 Task: Find connections with filter location Kralupy nad Vltavou with filter topic #Jobpostingwith filter profile language Spanish with filter current company Razorpay with filter school Birla Institute of Management Technology (BIMTECH) with filter industry Electric Power Generation with filter service category Auto Insurance with filter keywords title Mining Engineer
Action: Mouse moved to (493, 70)
Screenshot: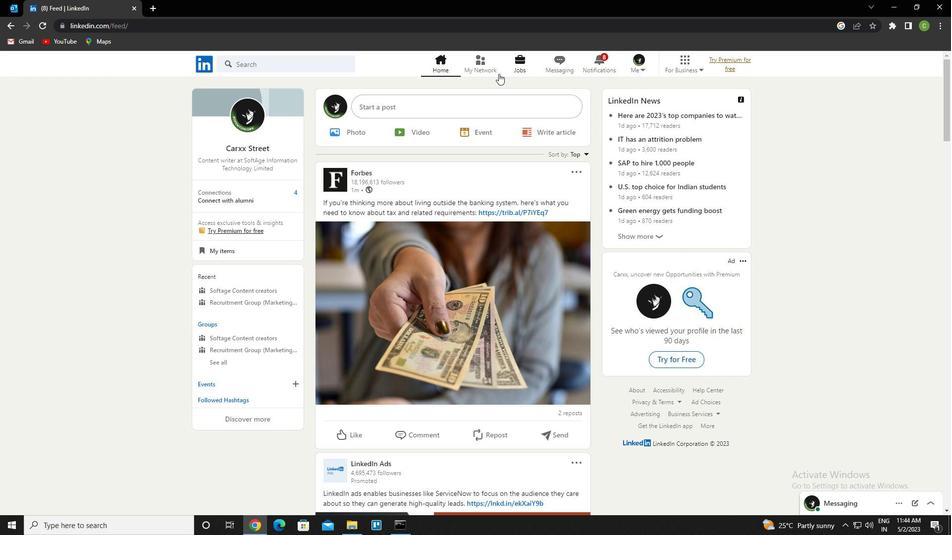 
Action: Mouse pressed left at (493, 70)
Screenshot: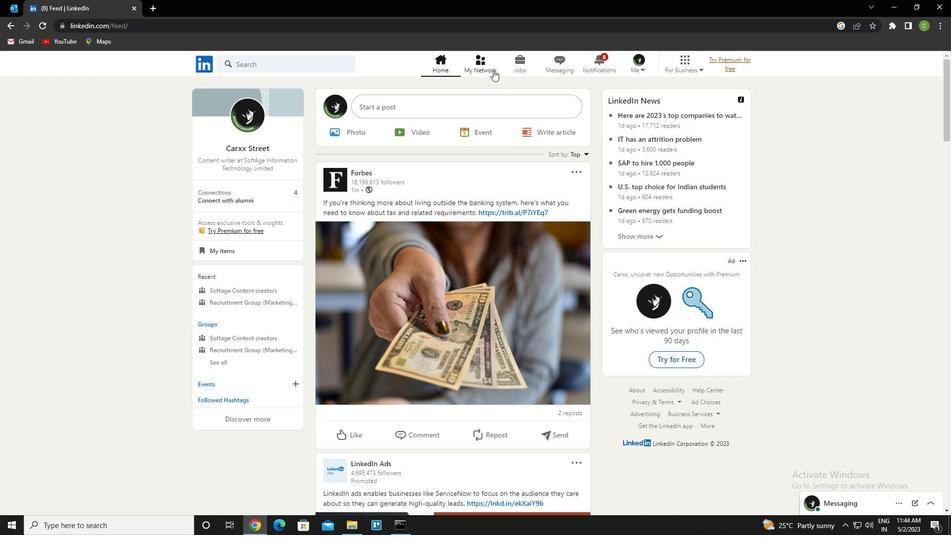 
Action: Mouse moved to (270, 121)
Screenshot: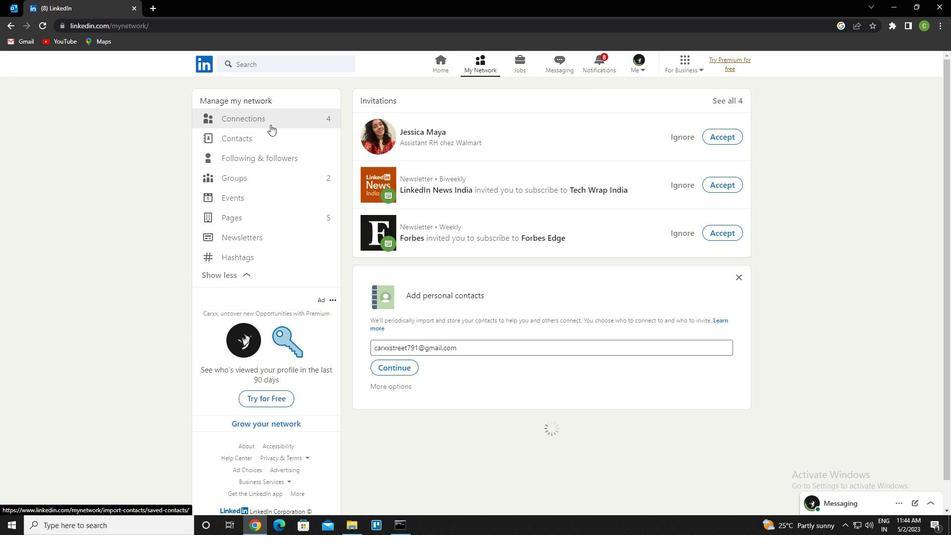 
Action: Mouse pressed left at (270, 121)
Screenshot: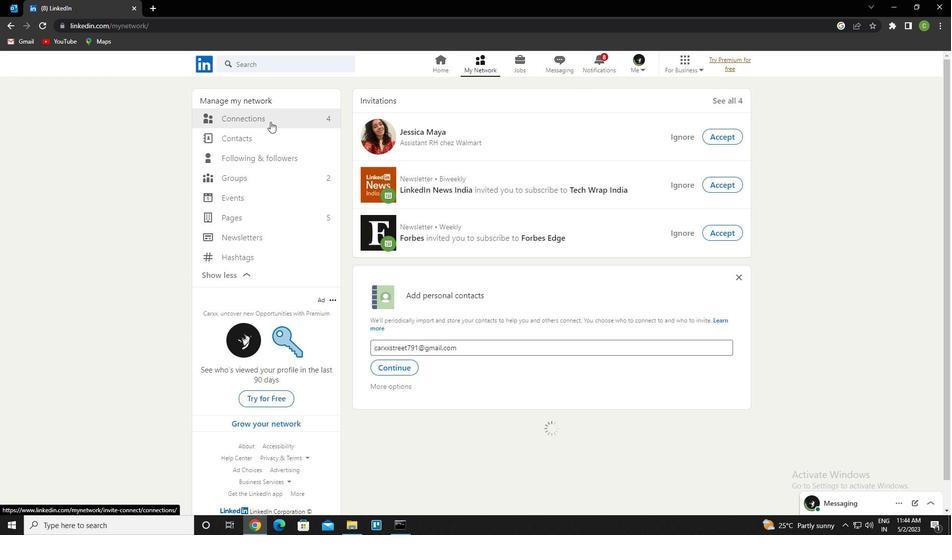 
Action: Mouse moved to (564, 113)
Screenshot: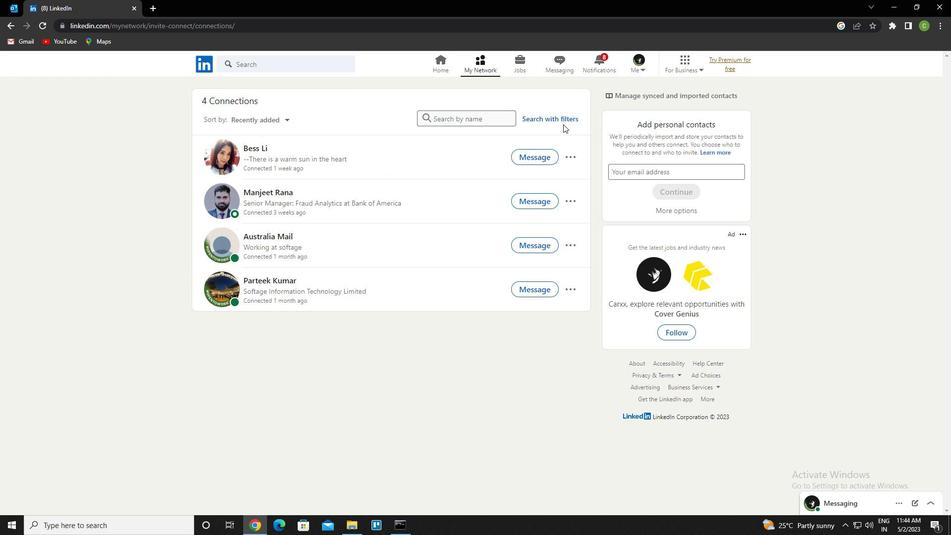 
Action: Mouse pressed left at (564, 113)
Screenshot: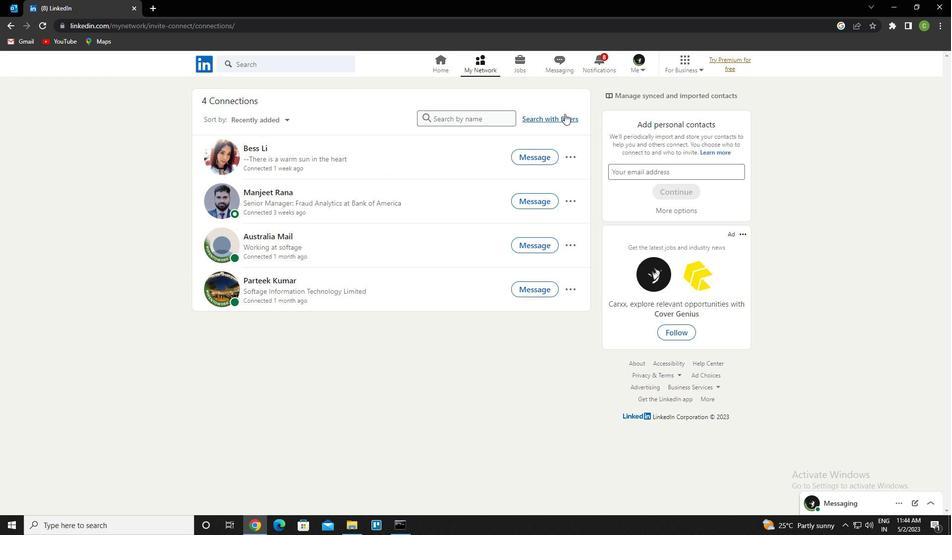 
Action: Mouse moved to (500, 89)
Screenshot: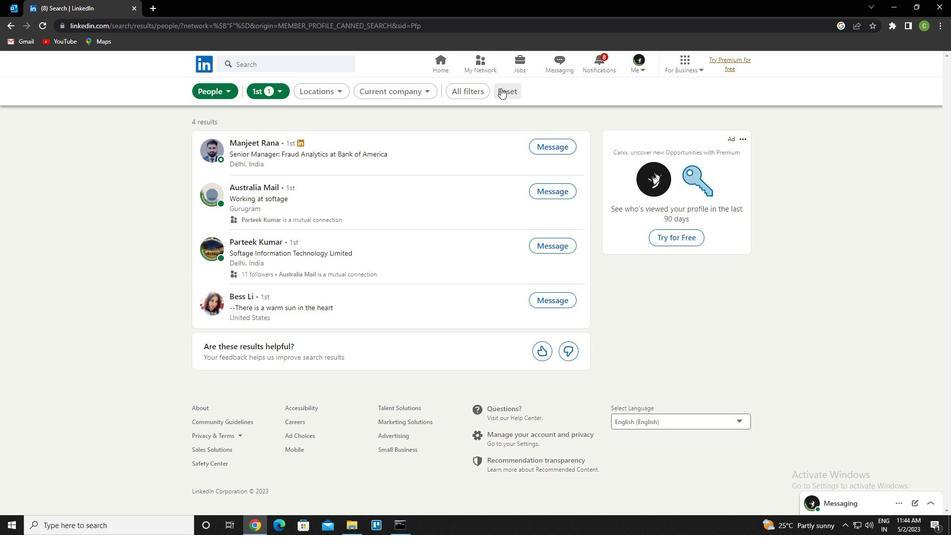 
Action: Mouse pressed left at (500, 89)
Screenshot: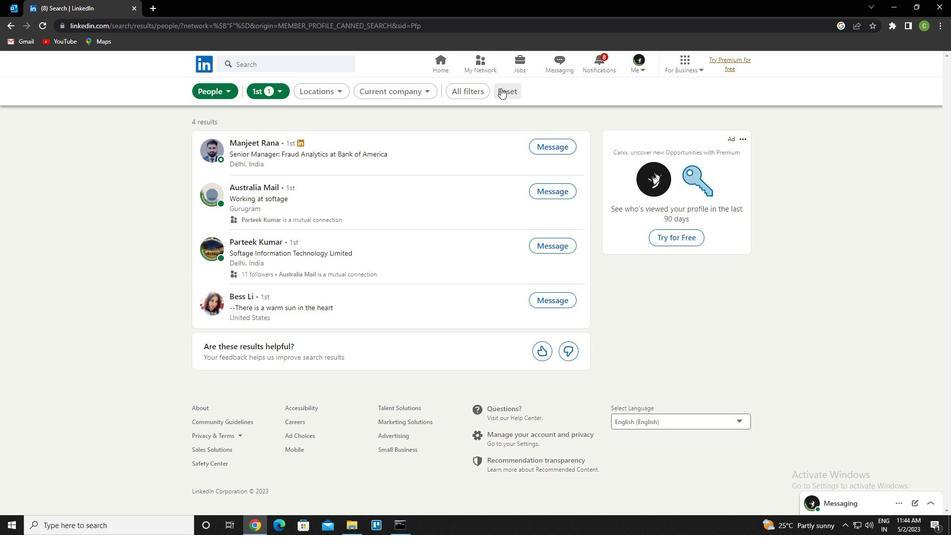 
Action: Mouse moved to (509, 95)
Screenshot: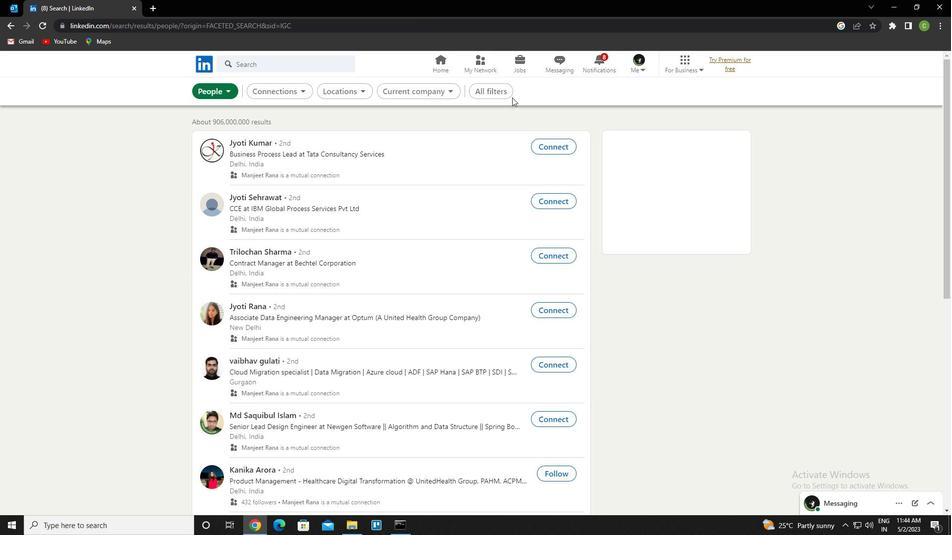 
Action: Mouse pressed left at (509, 95)
Screenshot: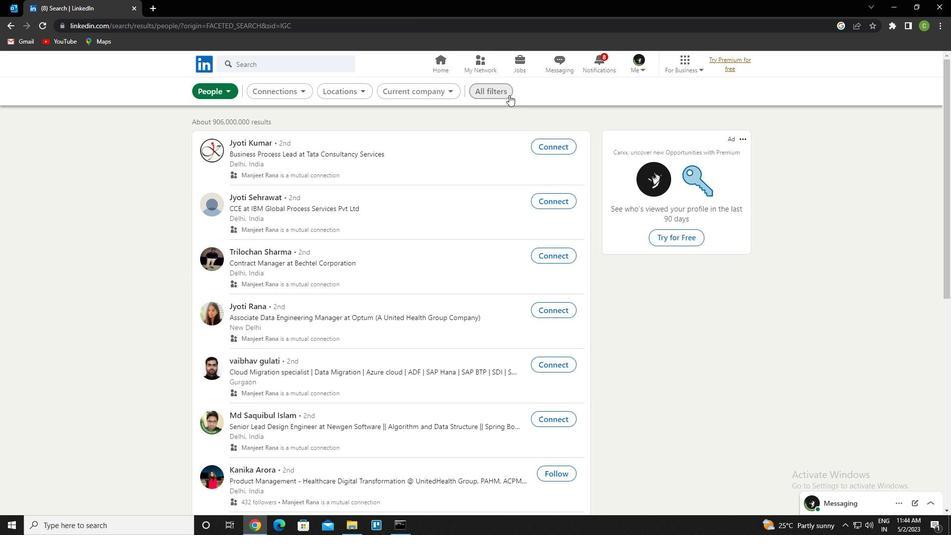 
Action: Mouse moved to (869, 299)
Screenshot: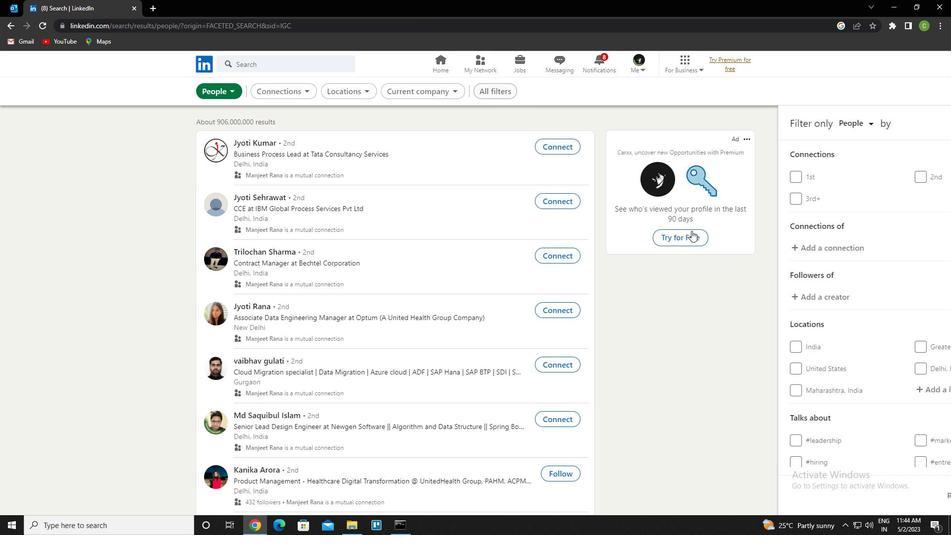 
Action: Mouse scrolled (869, 299) with delta (0, 0)
Screenshot: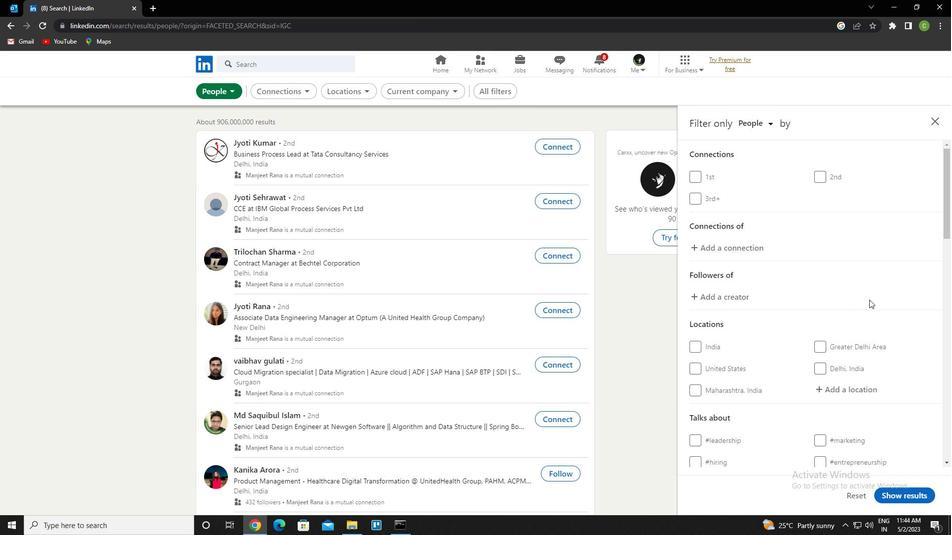 
Action: Mouse scrolled (869, 299) with delta (0, 0)
Screenshot: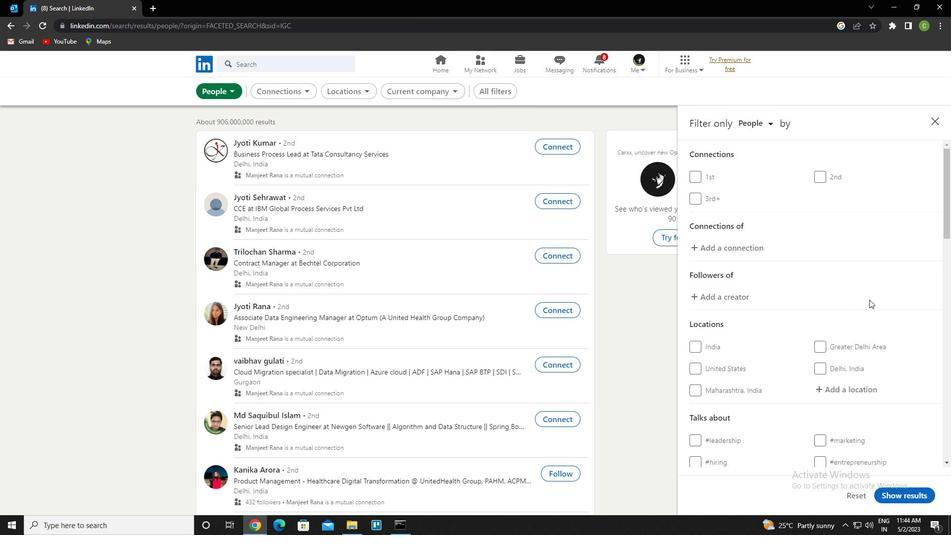 
Action: Mouse moved to (851, 293)
Screenshot: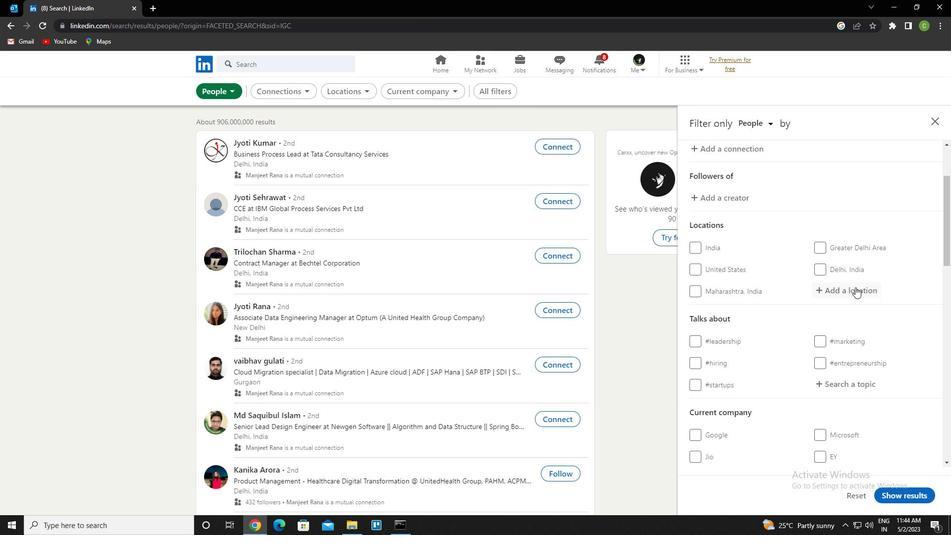 
Action: Mouse pressed left at (851, 293)
Screenshot: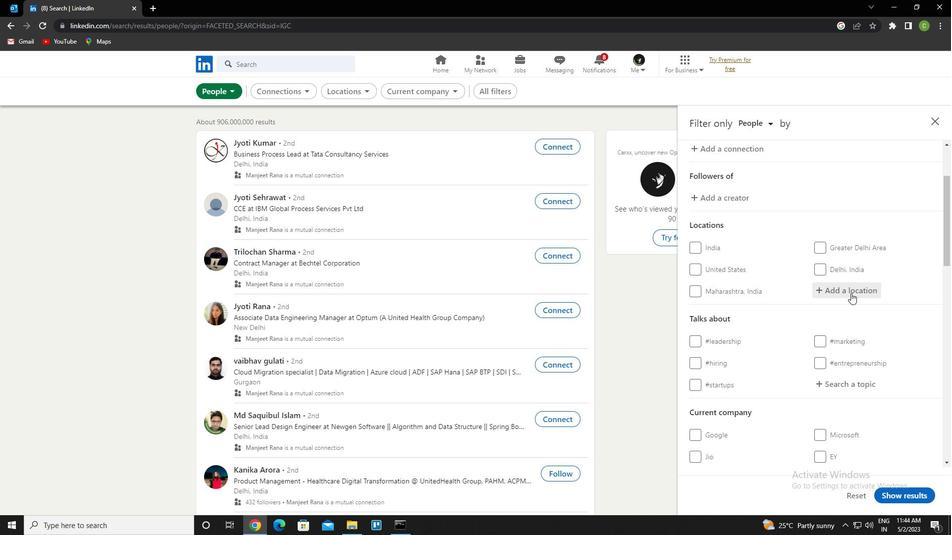 
Action: Key pressed <Key.caps_lock>k<Key.caps_lock>ralupy<Key.down><Key.enter>
Screenshot: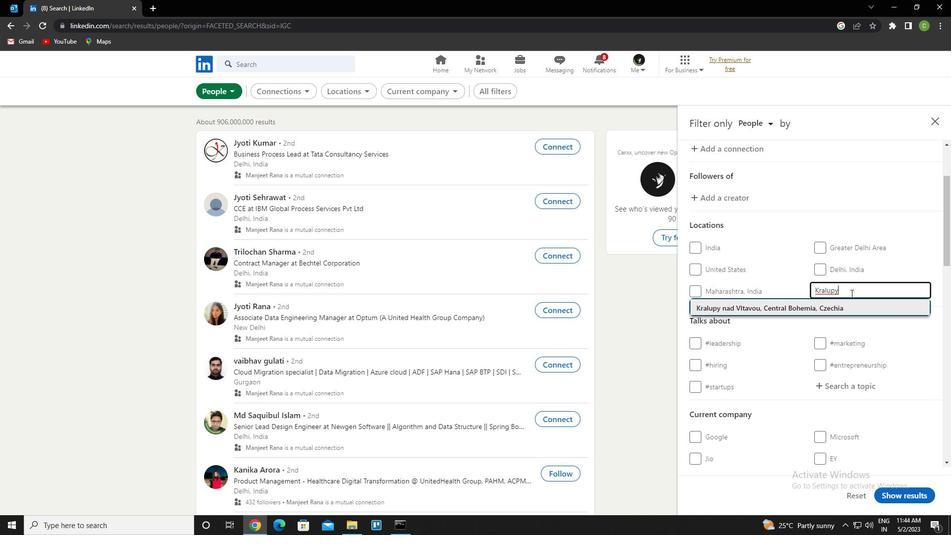 
Action: Mouse scrolled (851, 292) with delta (0, 0)
Screenshot: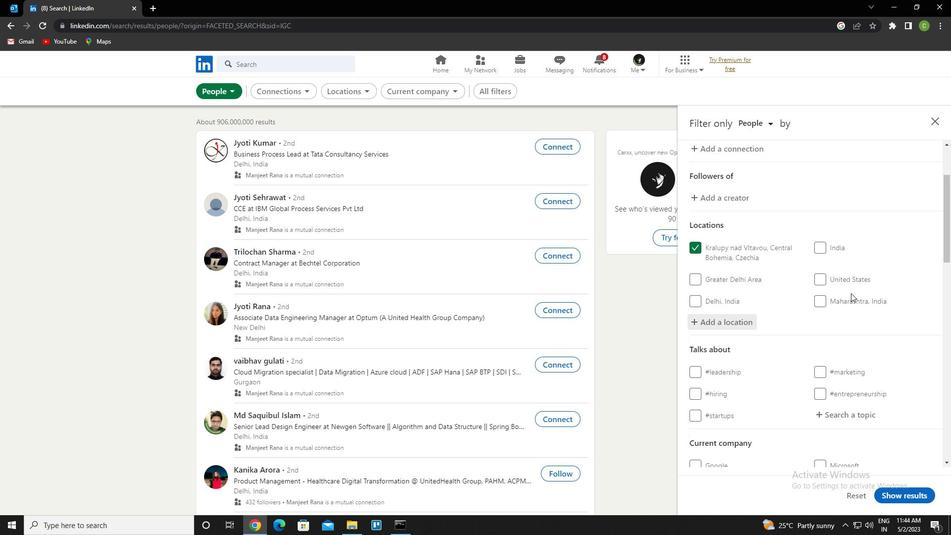 
Action: Mouse scrolled (851, 292) with delta (0, 0)
Screenshot: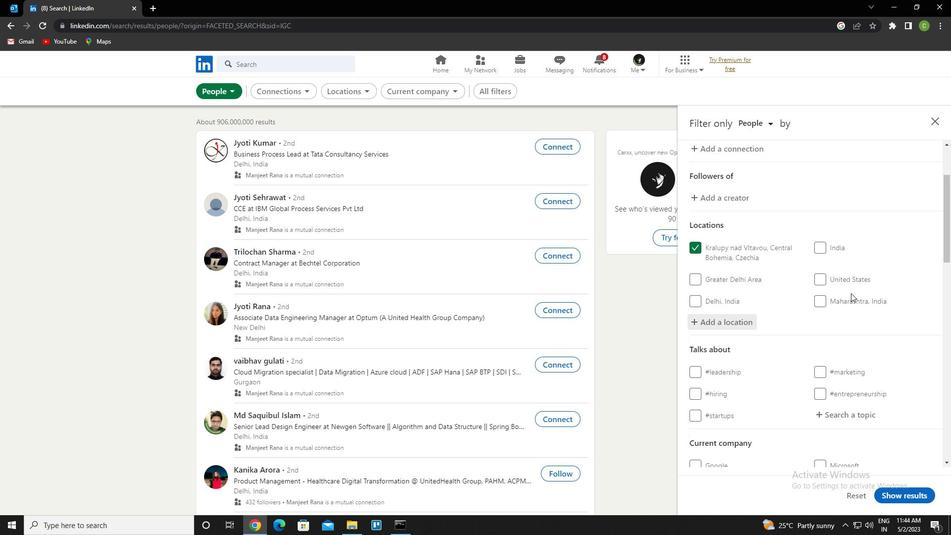 
Action: Mouse scrolled (851, 292) with delta (0, 0)
Screenshot: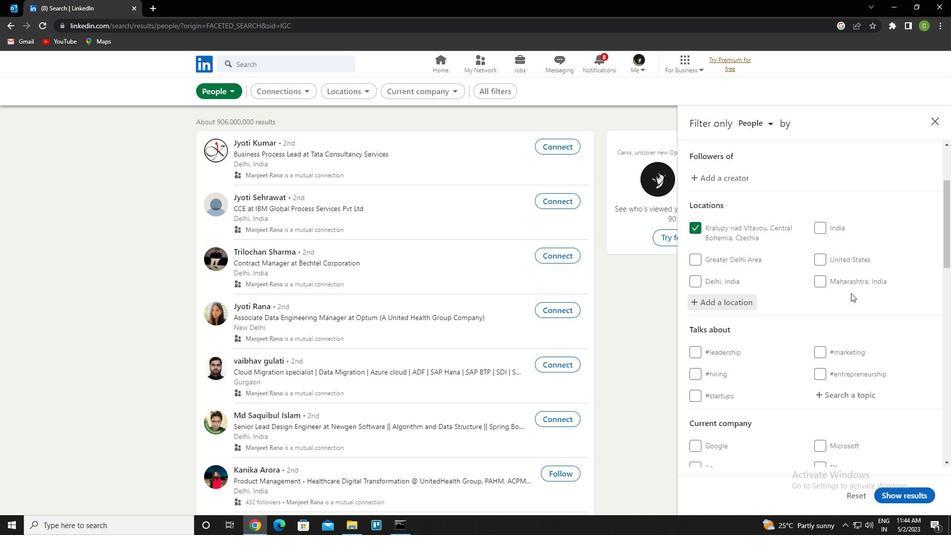 
Action: Mouse moved to (849, 274)
Screenshot: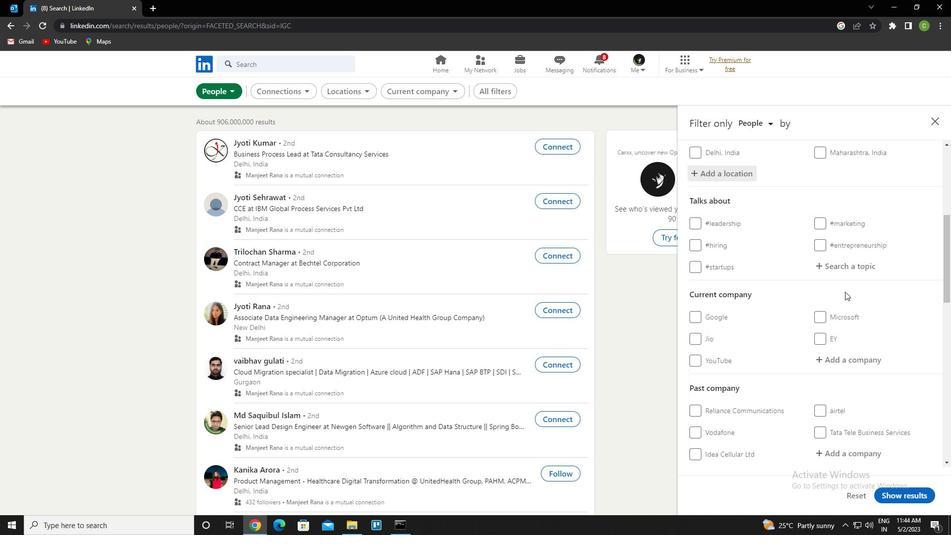 
Action: Mouse pressed left at (849, 274)
Screenshot: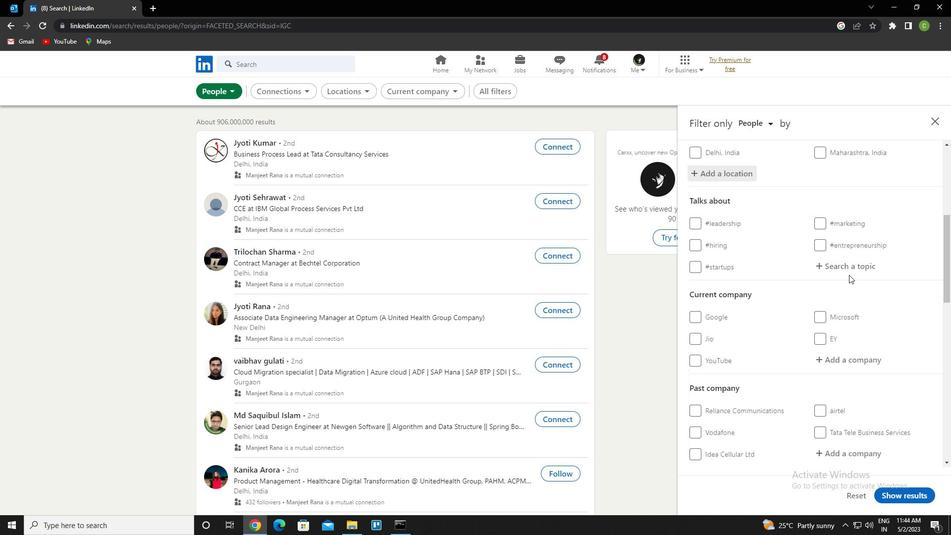 
Action: Mouse moved to (853, 265)
Screenshot: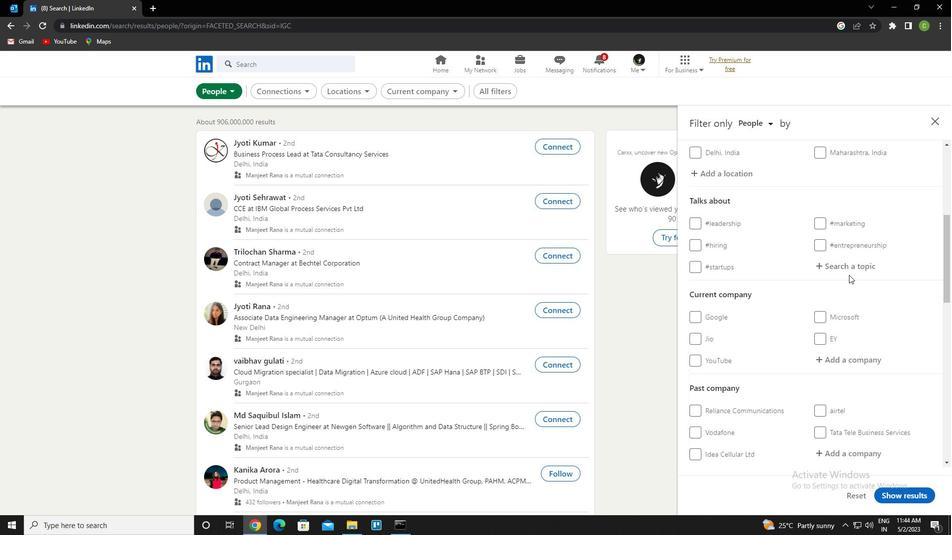 
Action: Mouse pressed left at (853, 265)
Screenshot: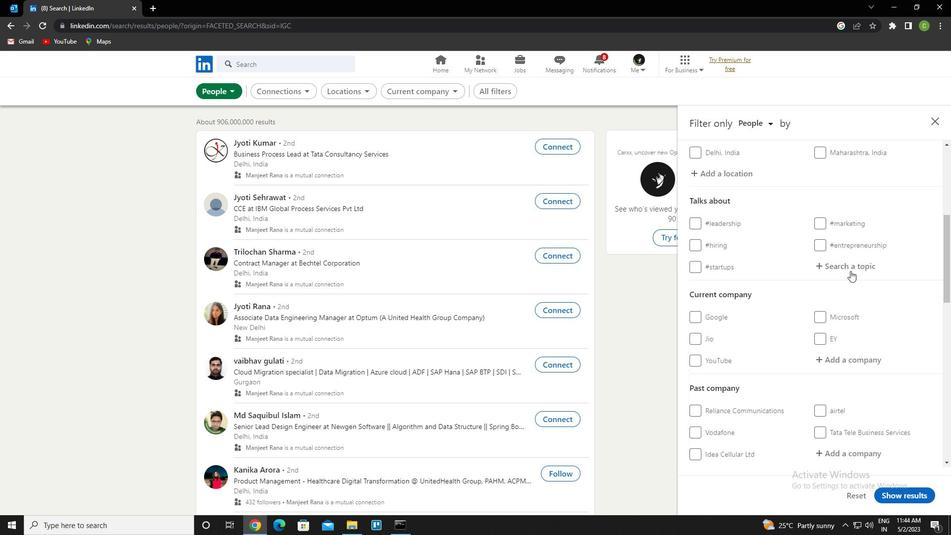 
Action: Key pressed jobposting<Key.down><Key.enter>
Screenshot: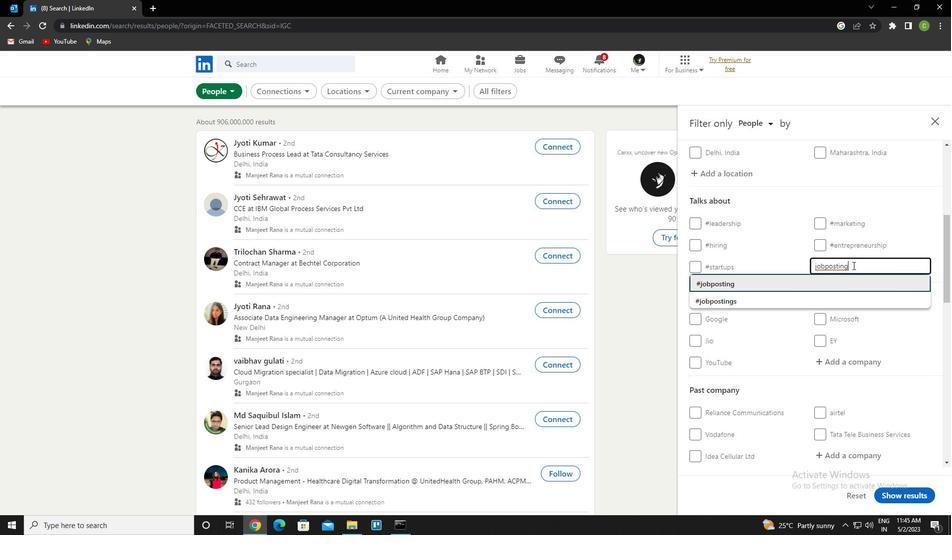 
Action: Mouse scrolled (853, 265) with delta (0, 0)
Screenshot: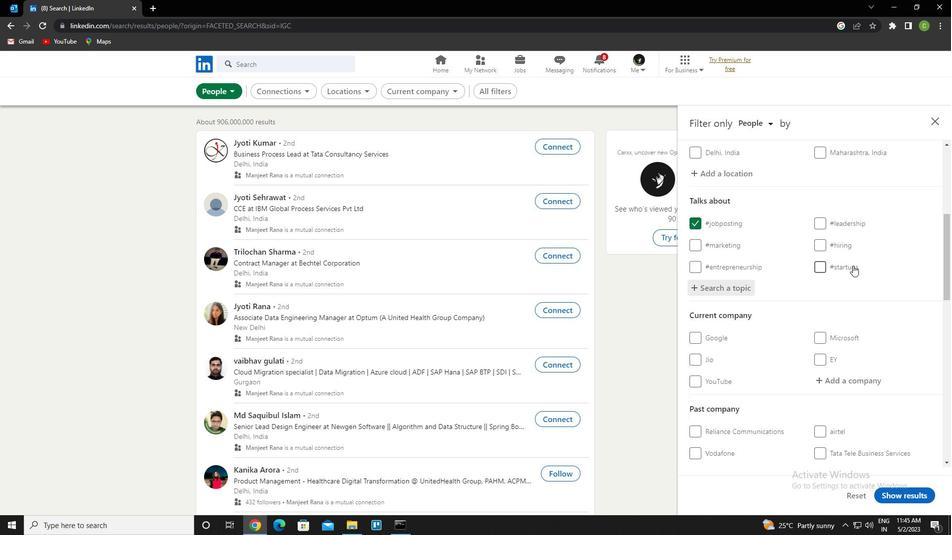
Action: Mouse scrolled (853, 265) with delta (0, 0)
Screenshot: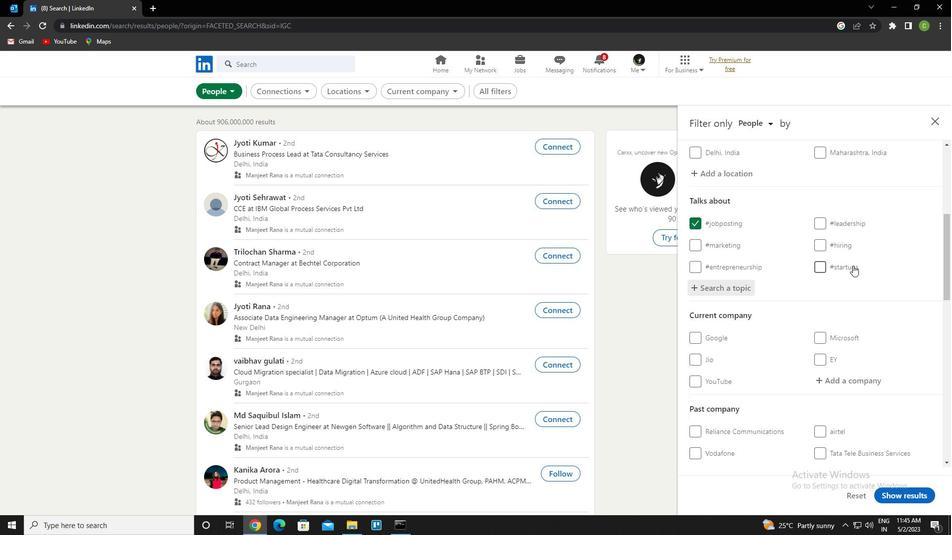 
Action: Mouse scrolled (853, 265) with delta (0, 0)
Screenshot: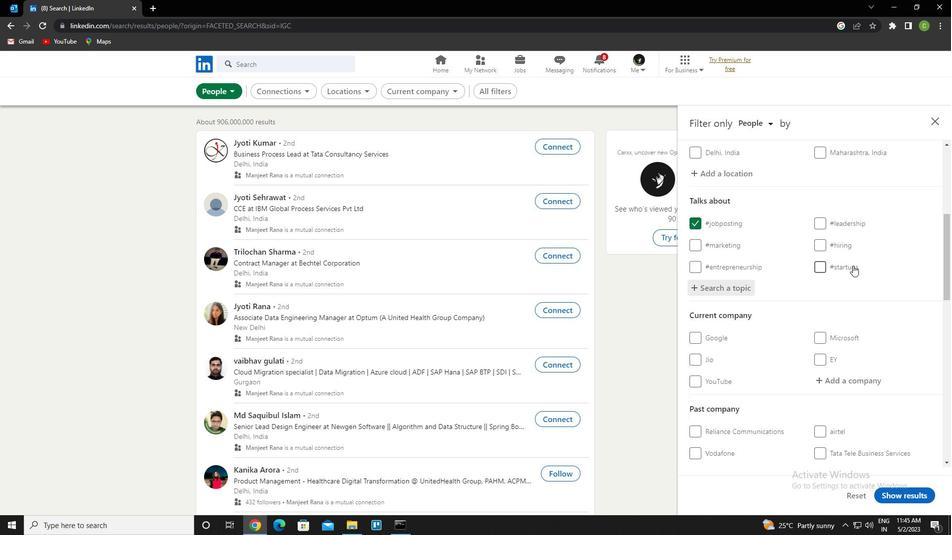 
Action: Mouse scrolled (853, 265) with delta (0, 0)
Screenshot: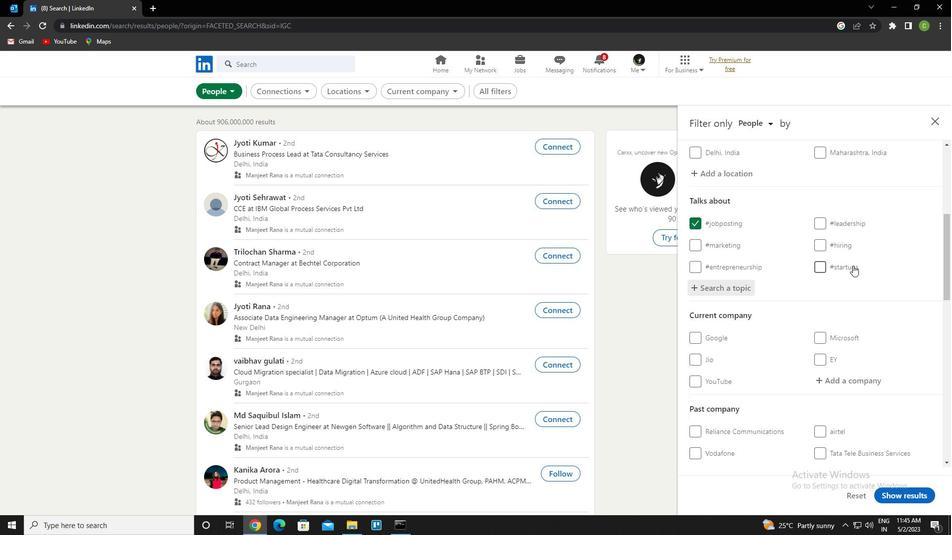 
Action: Mouse scrolled (853, 265) with delta (0, 0)
Screenshot: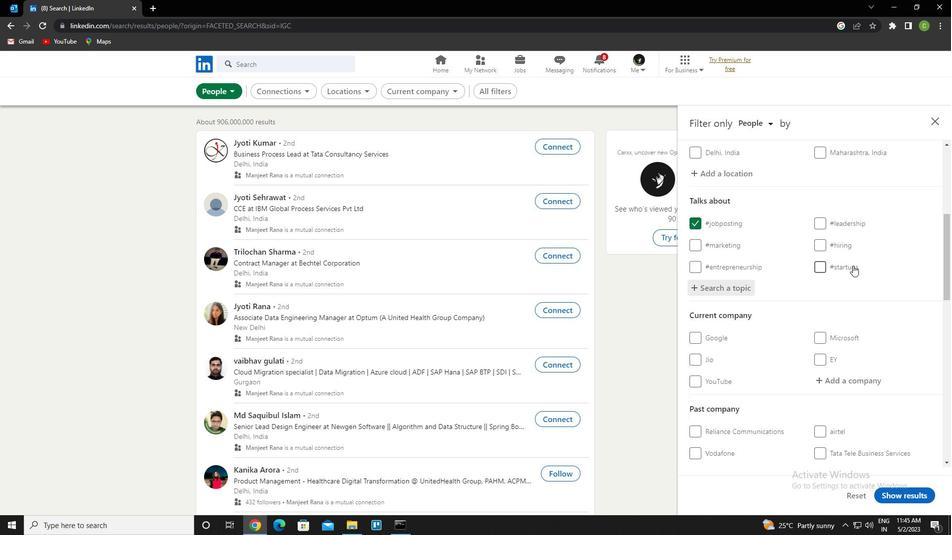 
Action: Mouse scrolled (853, 265) with delta (0, 0)
Screenshot: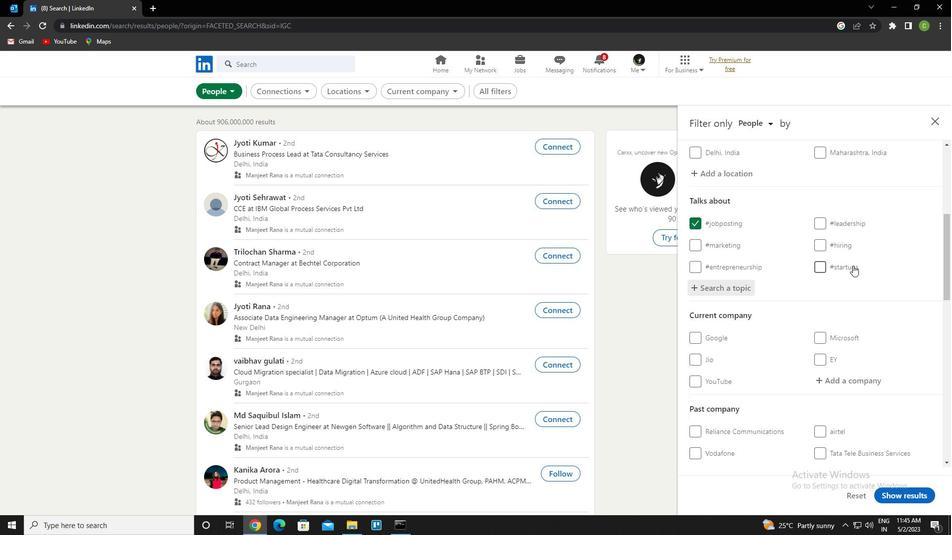 
Action: Mouse scrolled (853, 265) with delta (0, 0)
Screenshot: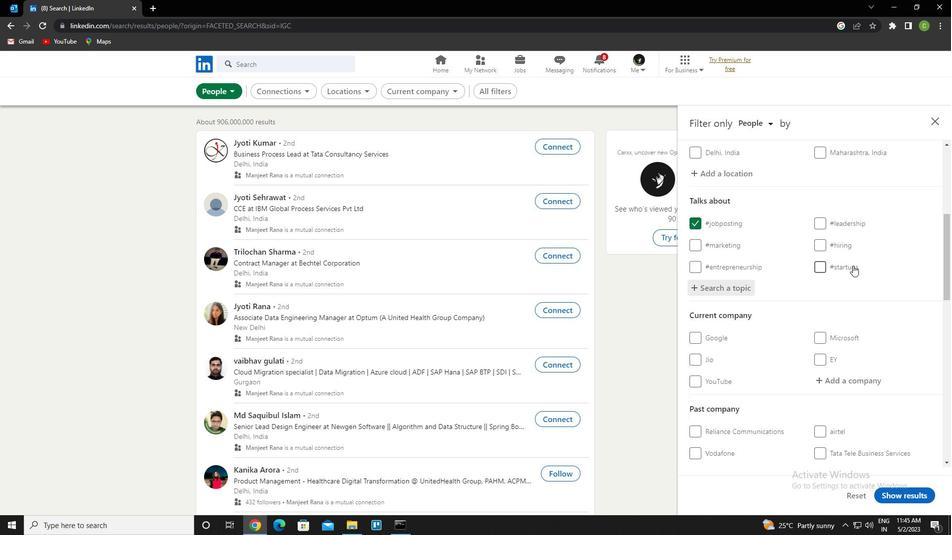 
Action: Mouse scrolled (853, 265) with delta (0, 0)
Screenshot: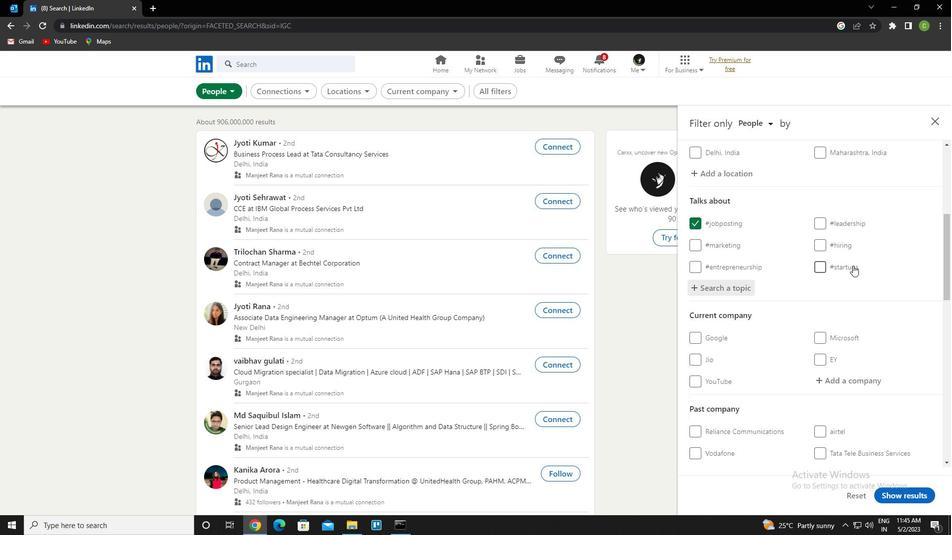 
Action: Mouse scrolled (853, 265) with delta (0, 0)
Screenshot: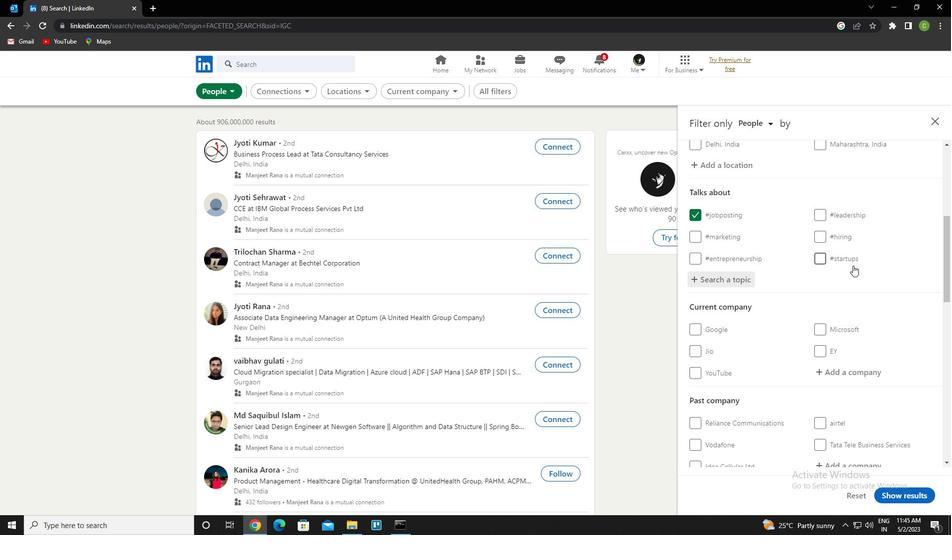 
Action: Mouse scrolled (853, 265) with delta (0, 0)
Screenshot: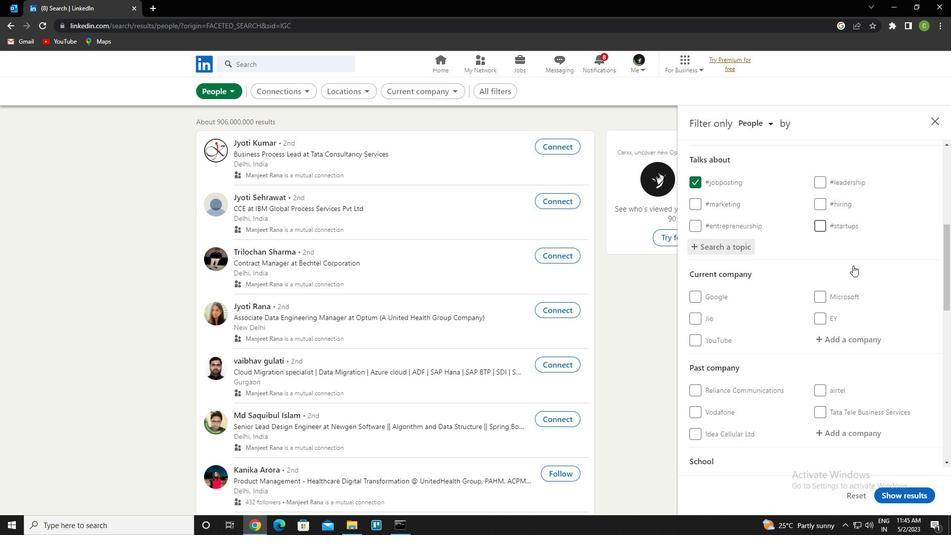 
Action: Mouse scrolled (853, 265) with delta (0, 0)
Screenshot: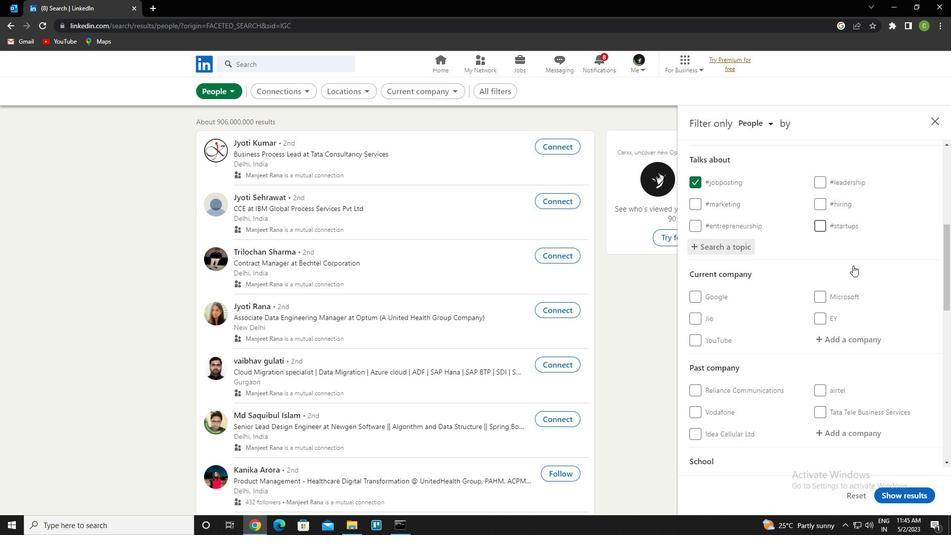 
Action: Mouse moved to (698, 208)
Screenshot: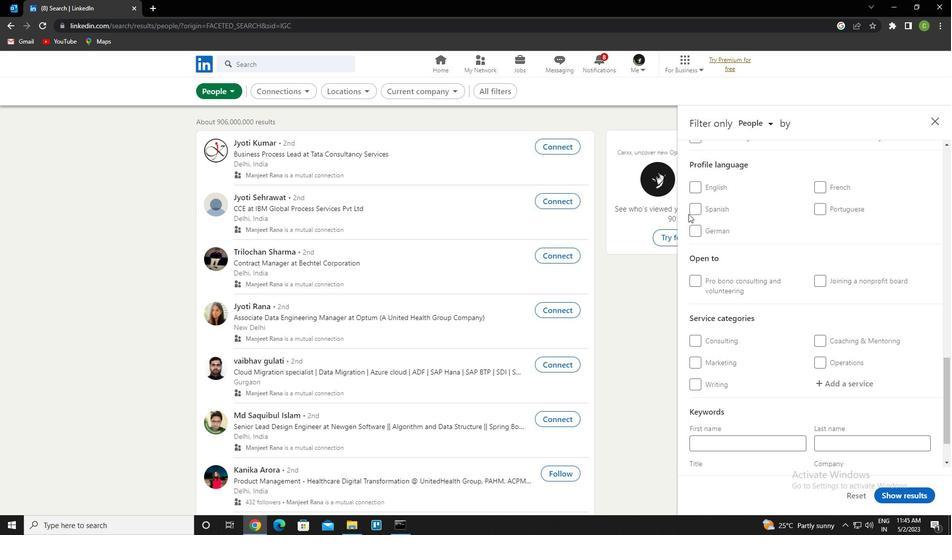 
Action: Mouse pressed left at (698, 208)
Screenshot: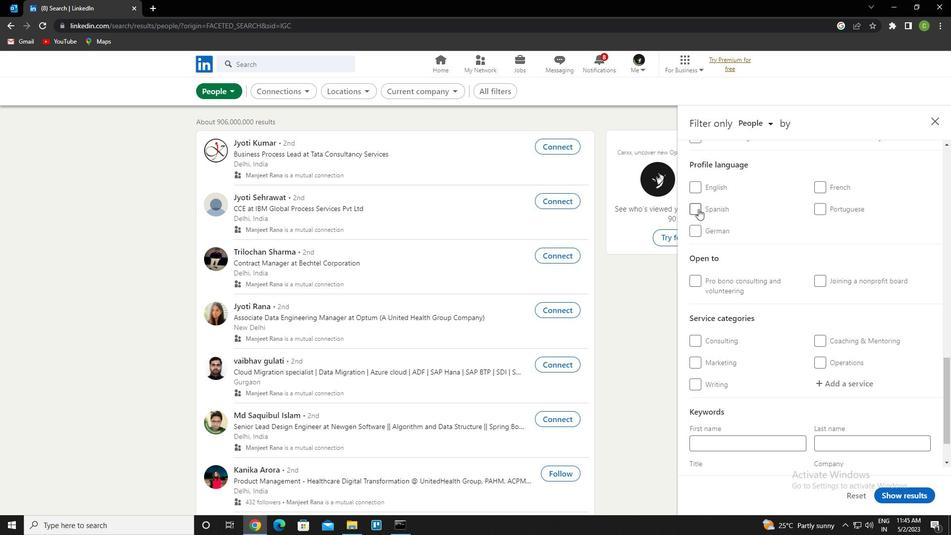 
Action: Mouse moved to (761, 272)
Screenshot: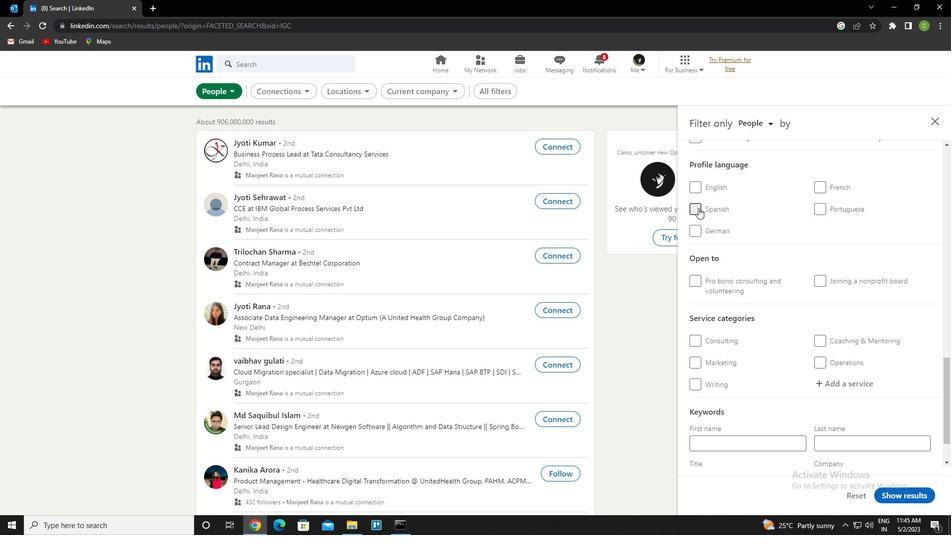 
Action: Mouse scrolled (761, 272) with delta (0, 0)
Screenshot: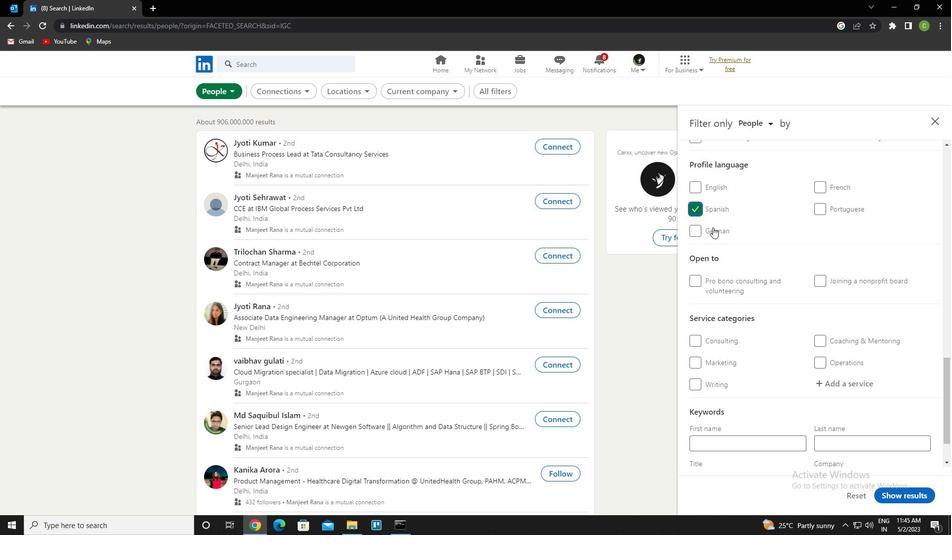 
Action: Mouse scrolled (761, 272) with delta (0, 0)
Screenshot: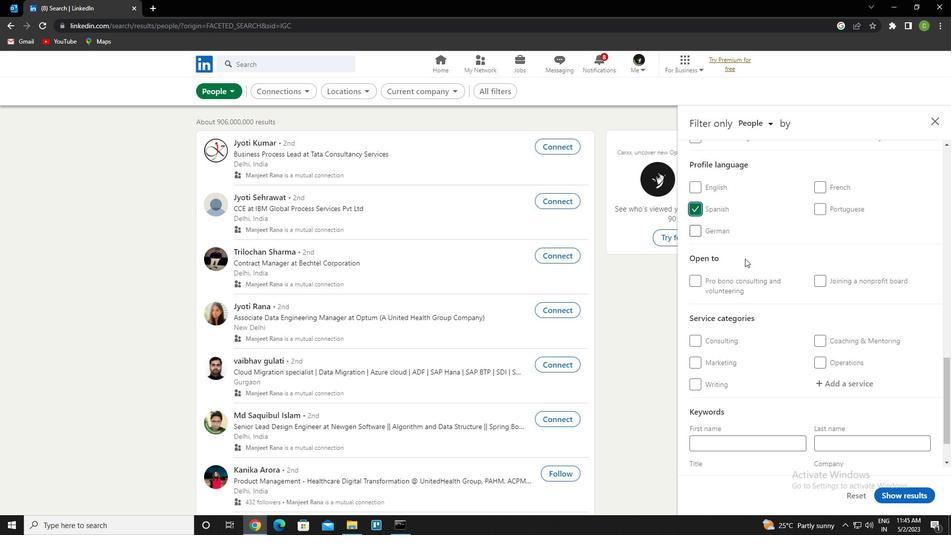 
Action: Mouse scrolled (761, 272) with delta (0, 0)
Screenshot: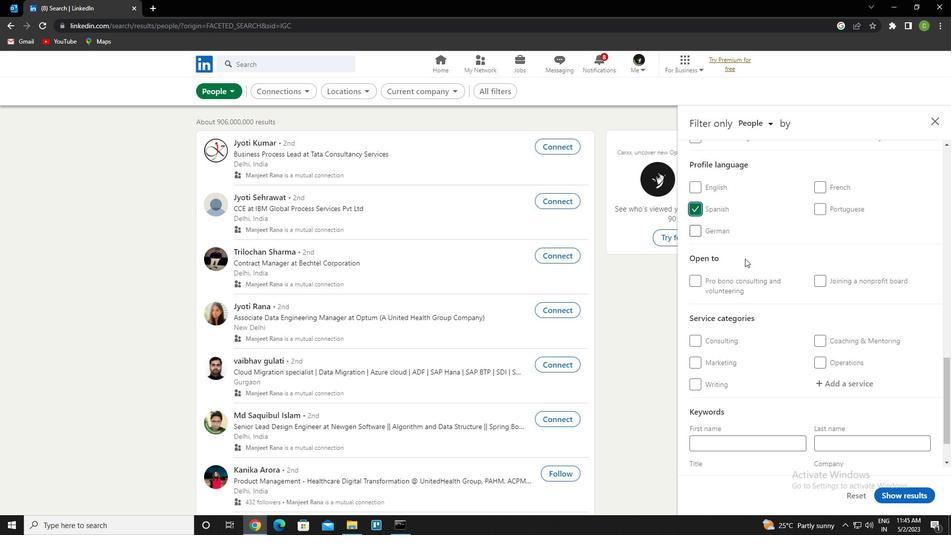 
Action: Mouse scrolled (761, 272) with delta (0, 0)
Screenshot: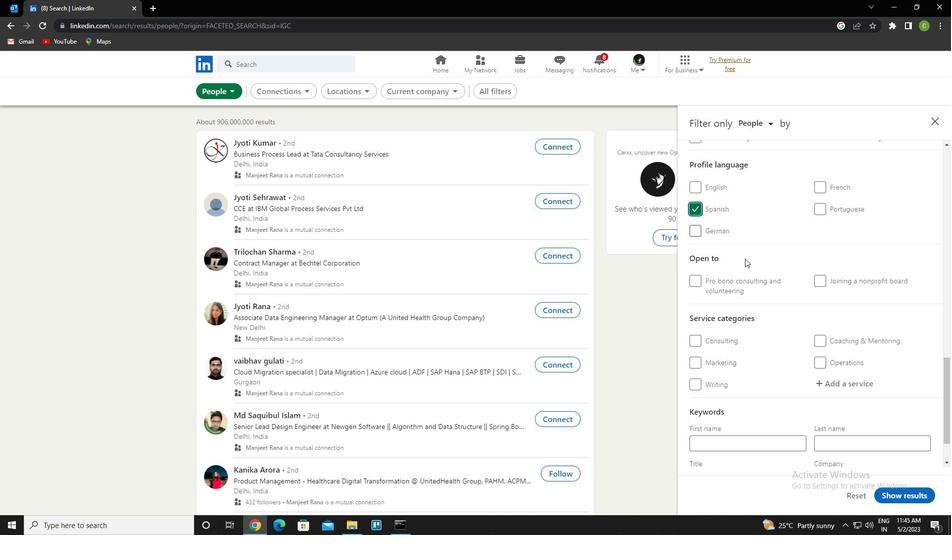 
Action: Mouse scrolled (761, 272) with delta (0, 0)
Screenshot: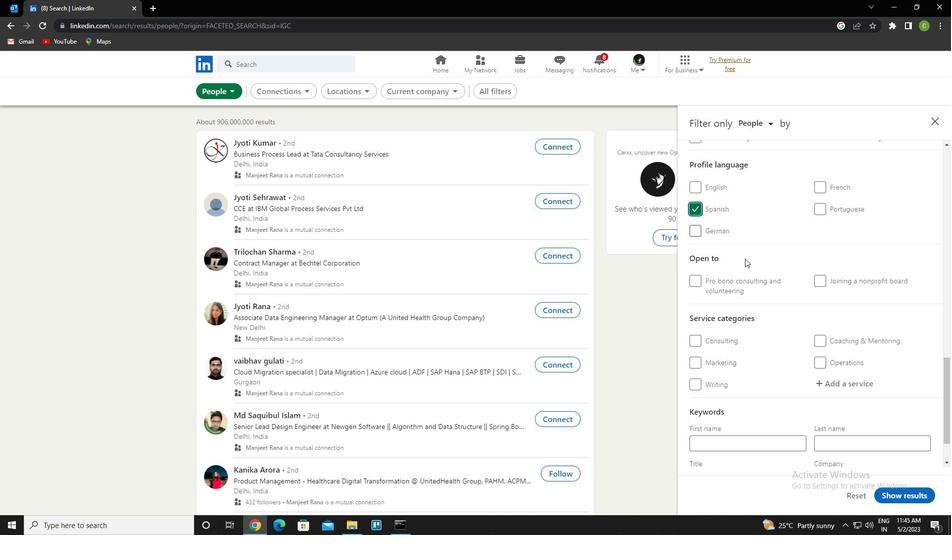 
Action: Mouse scrolled (761, 272) with delta (0, 0)
Screenshot: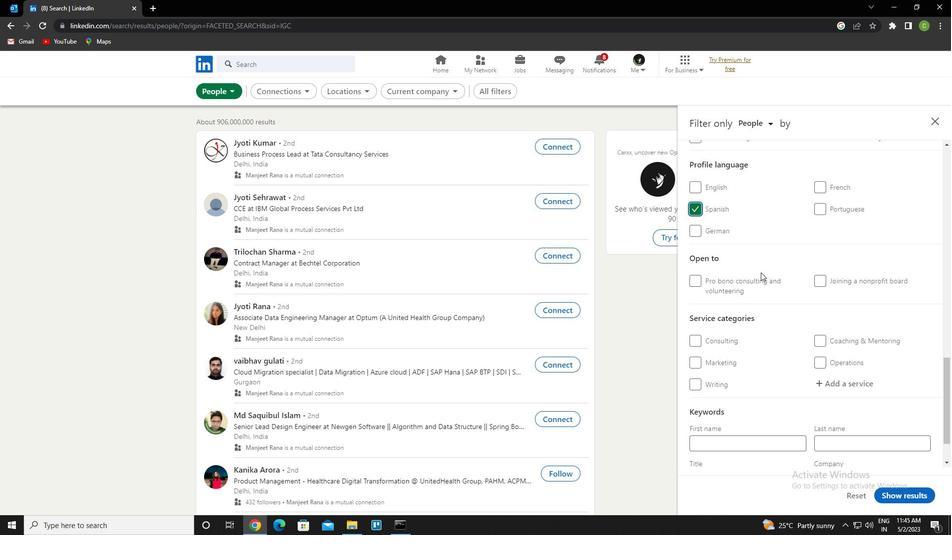 
Action: Mouse moved to (850, 215)
Screenshot: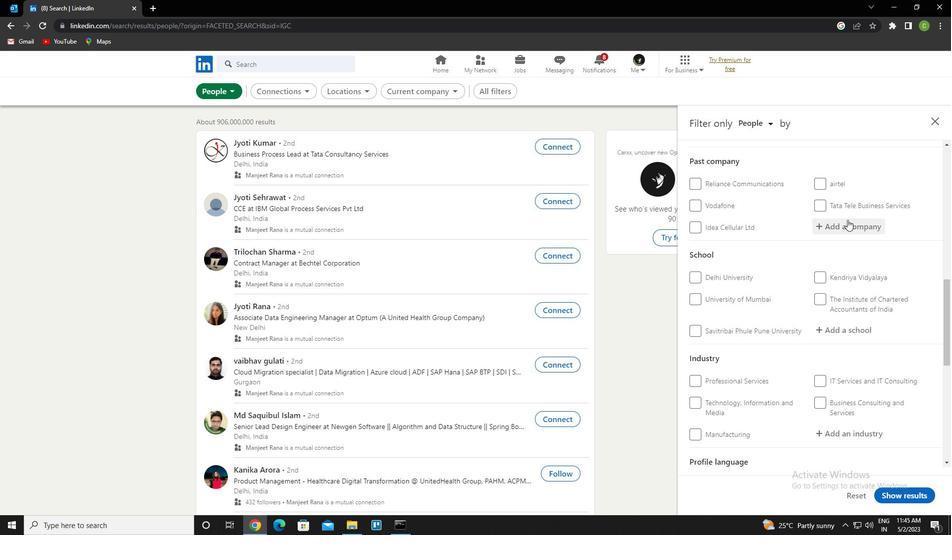 
Action: Mouse scrolled (850, 215) with delta (0, 0)
Screenshot: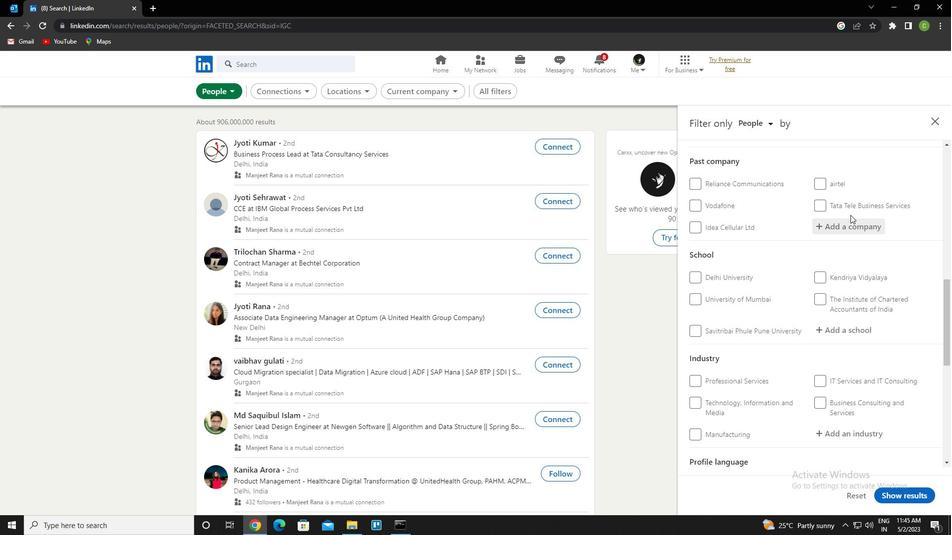 
Action: Mouse scrolled (850, 215) with delta (0, 0)
Screenshot: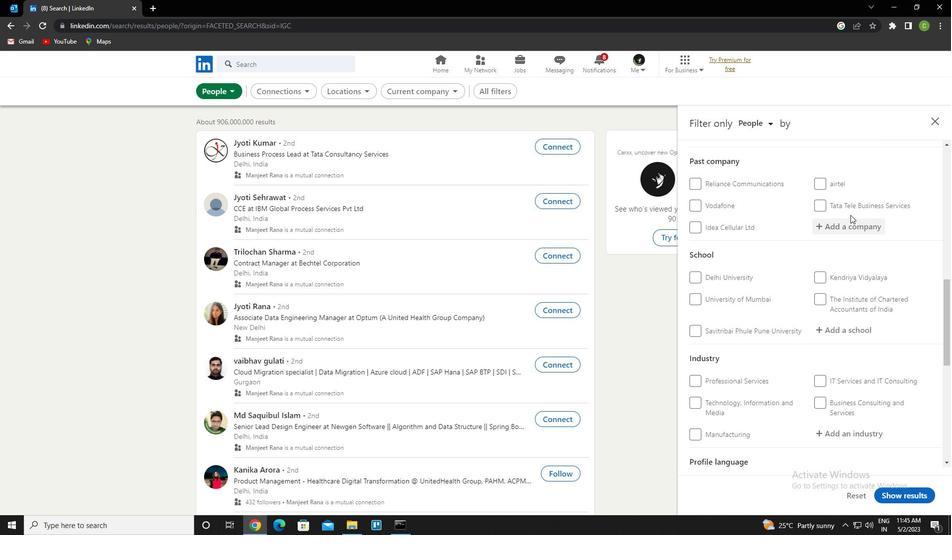 
Action: Mouse scrolled (850, 215) with delta (0, 0)
Screenshot: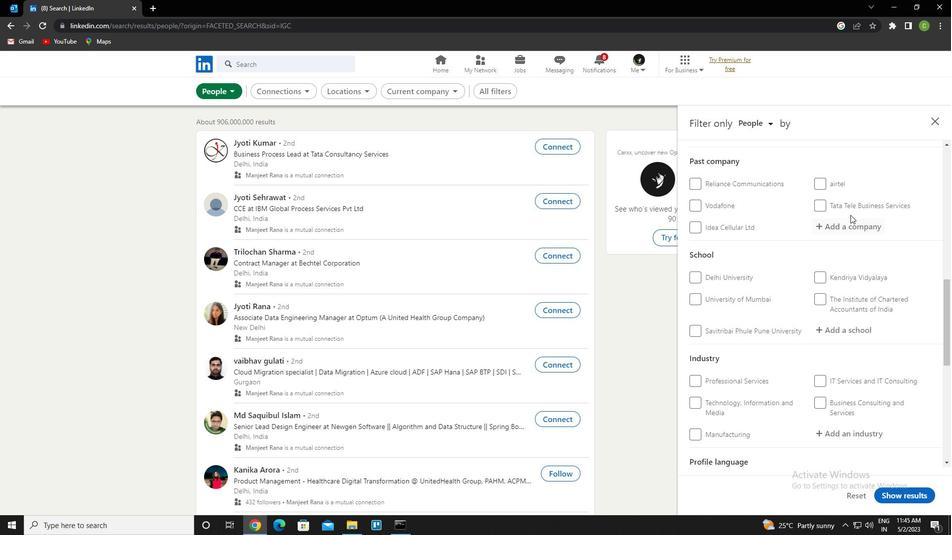 
Action: Mouse moved to (846, 276)
Screenshot: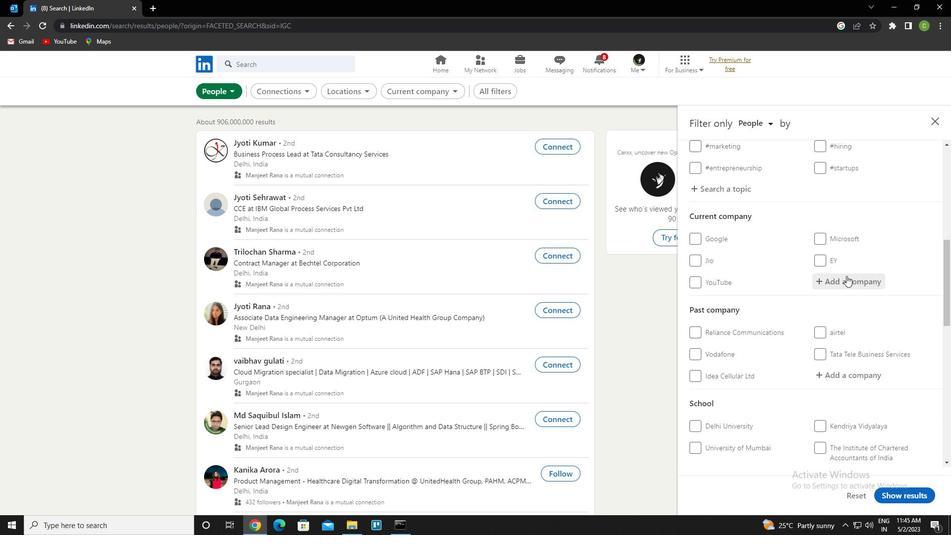 
Action: Mouse pressed left at (846, 276)
Screenshot: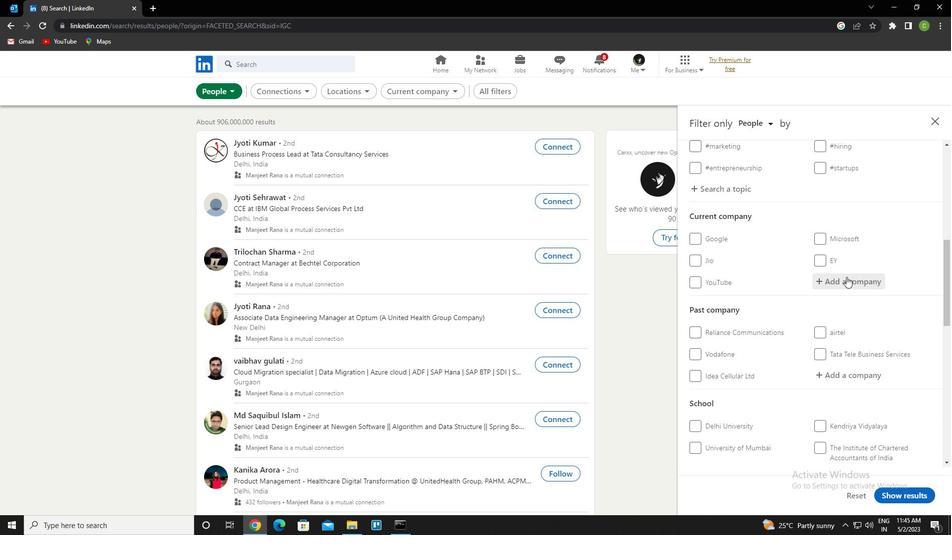 
Action: Key pressed <Key.caps_lock>r<Key.caps_lock>azorpay<Key.down><Key.enter>
Screenshot: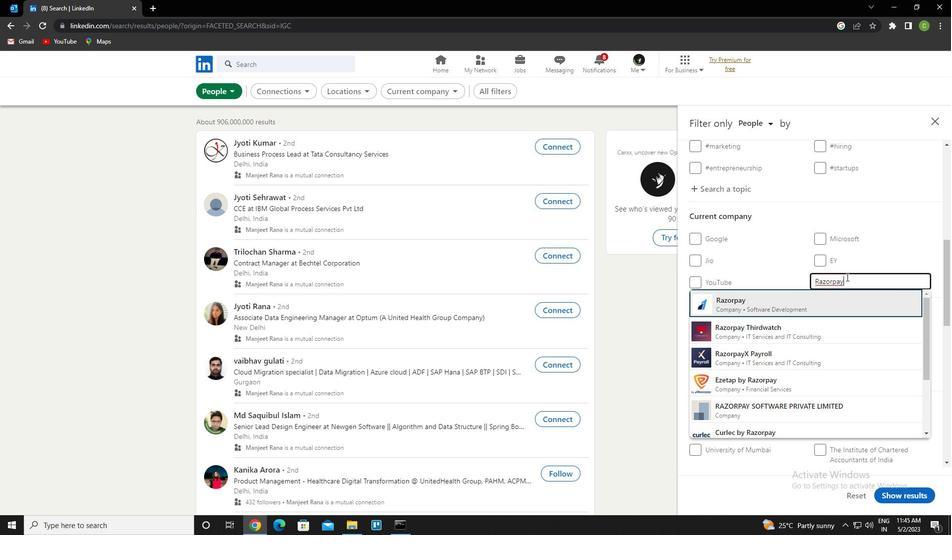 
Action: Mouse scrolled (846, 276) with delta (0, 0)
Screenshot: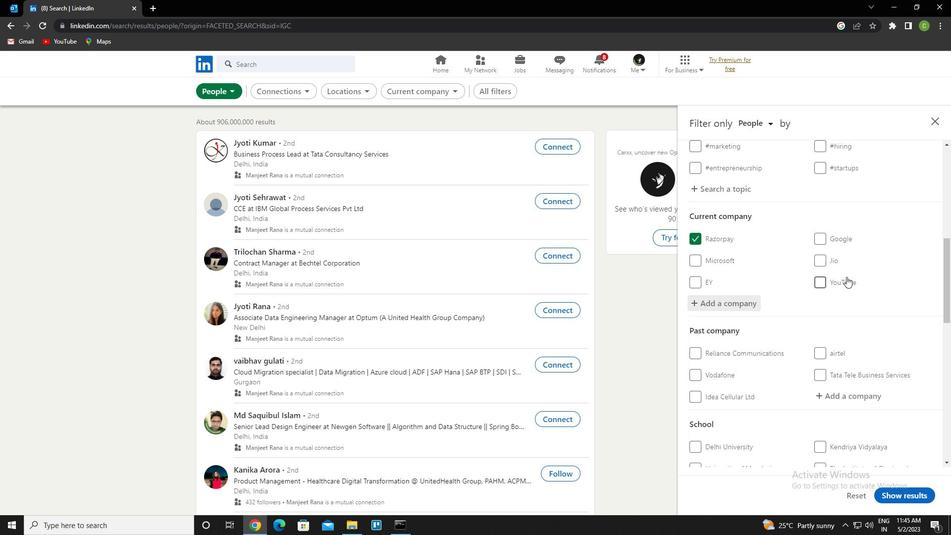 
Action: Mouse scrolled (846, 276) with delta (0, 0)
Screenshot: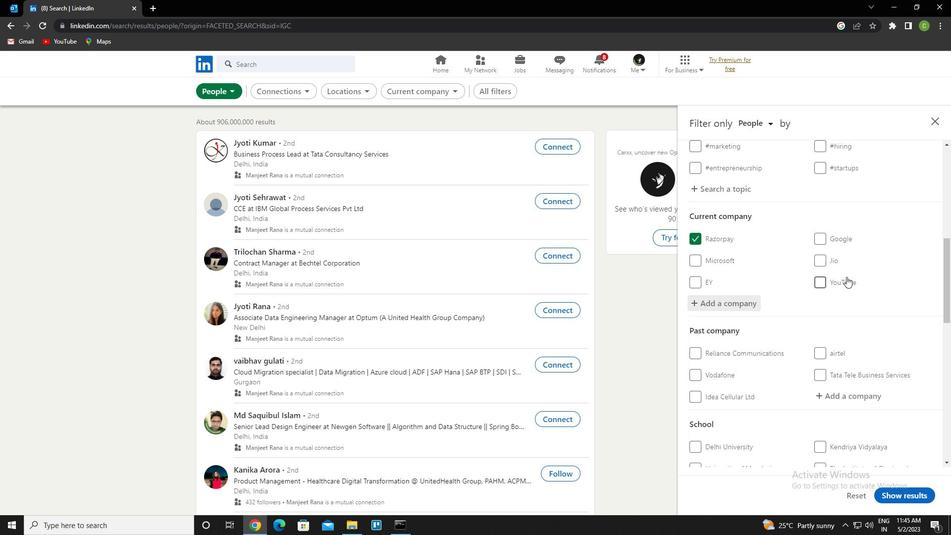 
Action: Mouse scrolled (846, 276) with delta (0, 0)
Screenshot: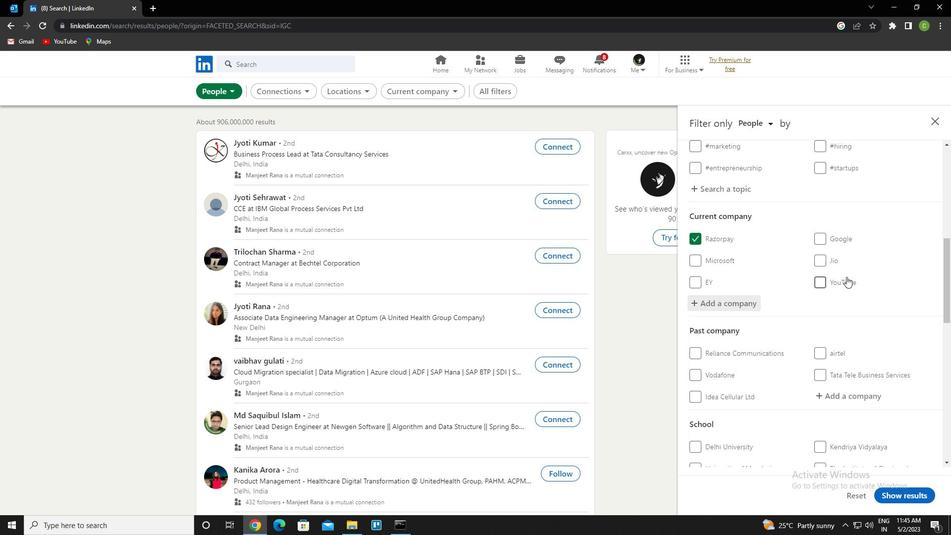 
Action: Mouse scrolled (846, 276) with delta (0, 0)
Screenshot: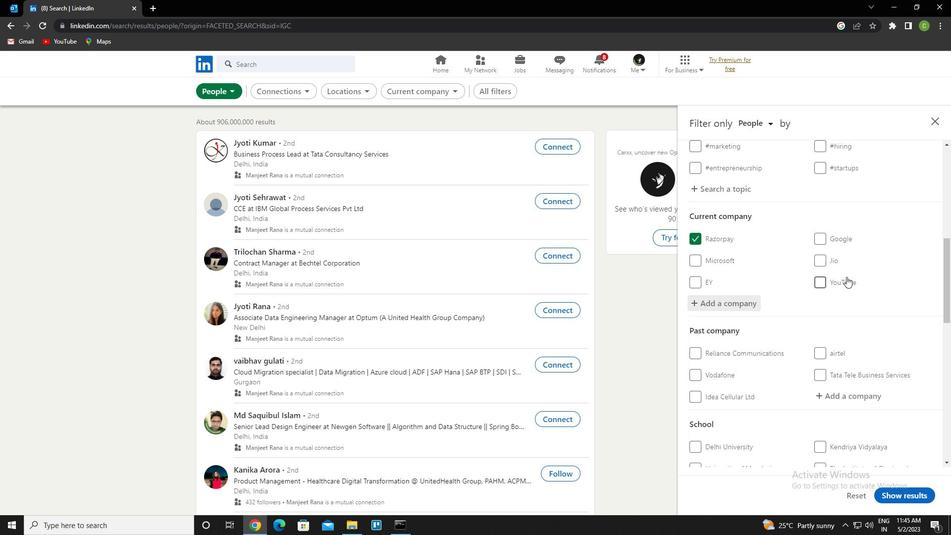
Action: Mouse moved to (844, 298)
Screenshot: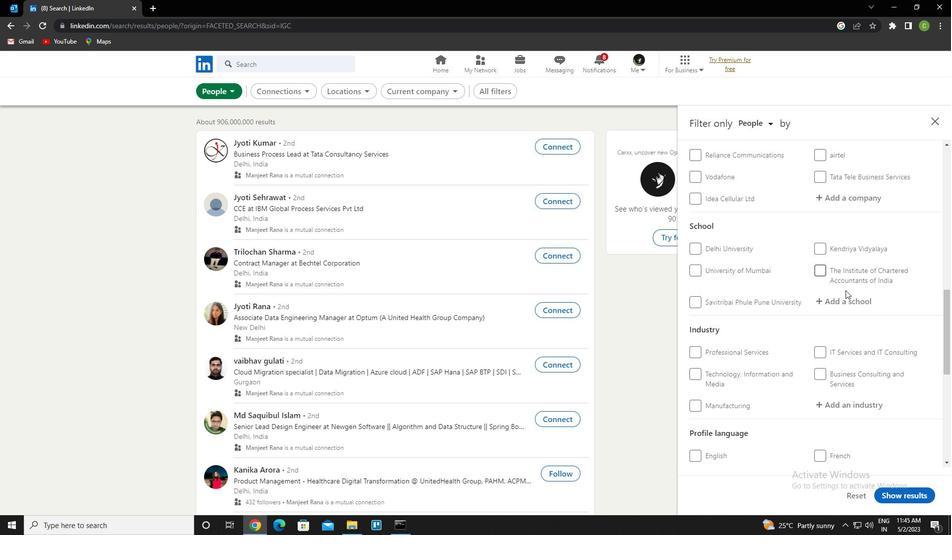 
Action: Mouse pressed left at (844, 298)
Screenshot: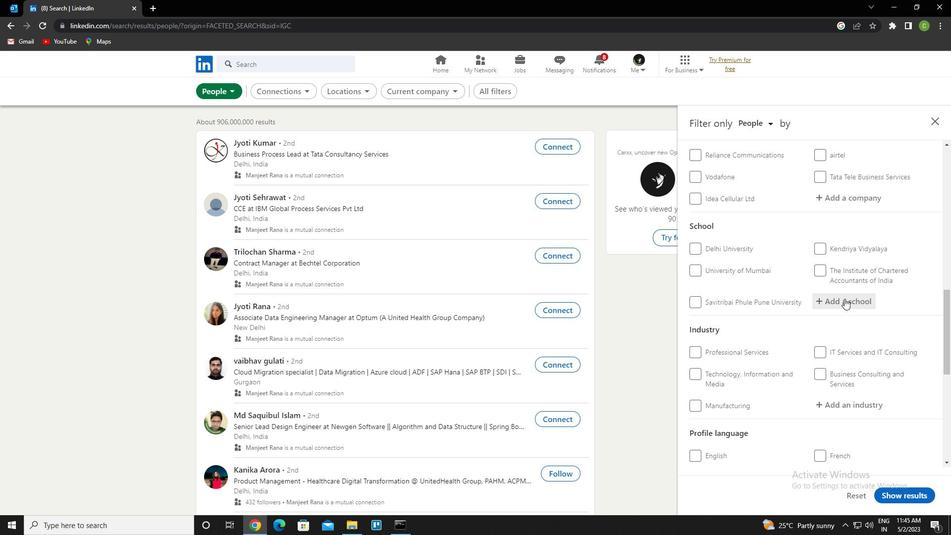 
Action: Key pressed <Key.caps_lock>b<Key.caps_lock>irla<Key.space>ins<Key.down><Key.down><Key.down><Key.enter>
Screenshot: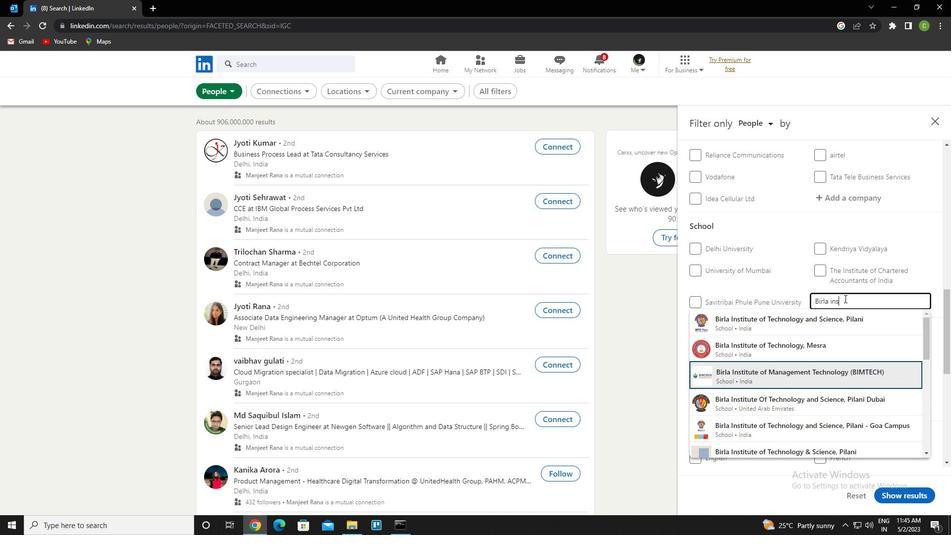 
Action: Mouse scrolled (844, 298) with delta (0, 0)
Screenshot: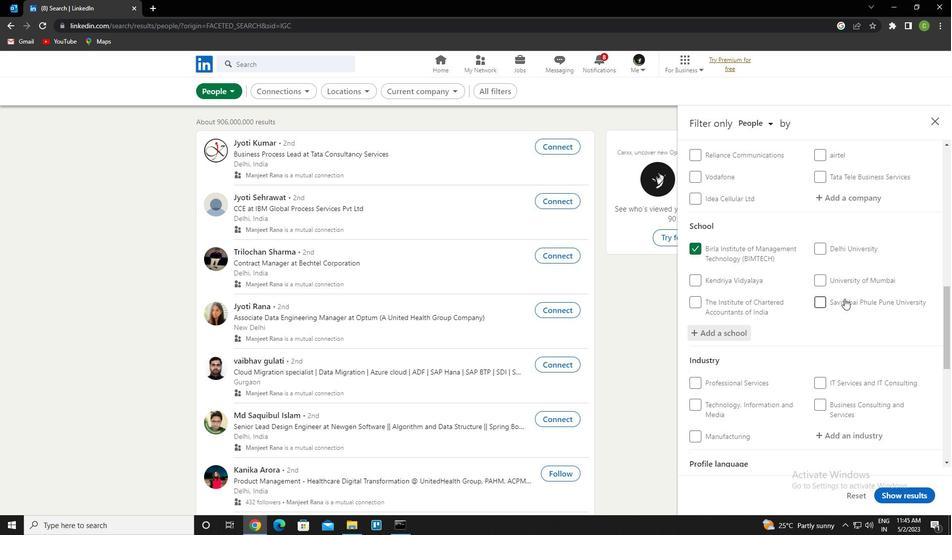 
Action: Mouse scrolled (844, 298) with delta (0, 0)
Screenshot: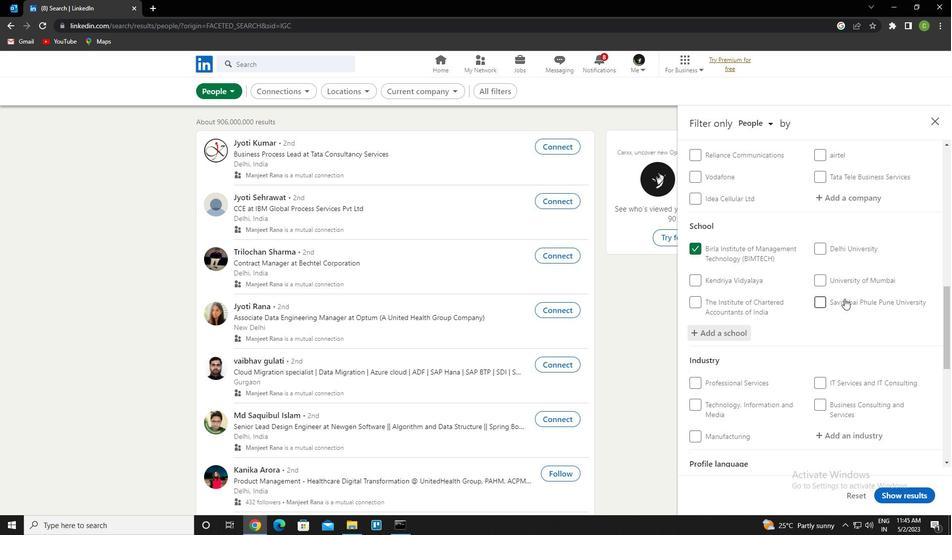 
Action: Mouse scrolled (844, 298) with delta (0, 0)
Screenshot: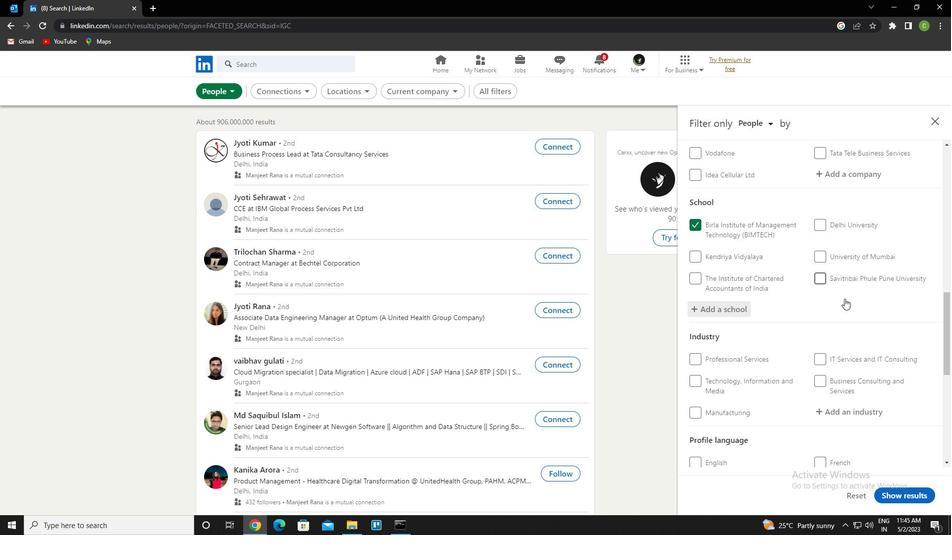
Action: Mouse moved to (850, 288)
Screenshot: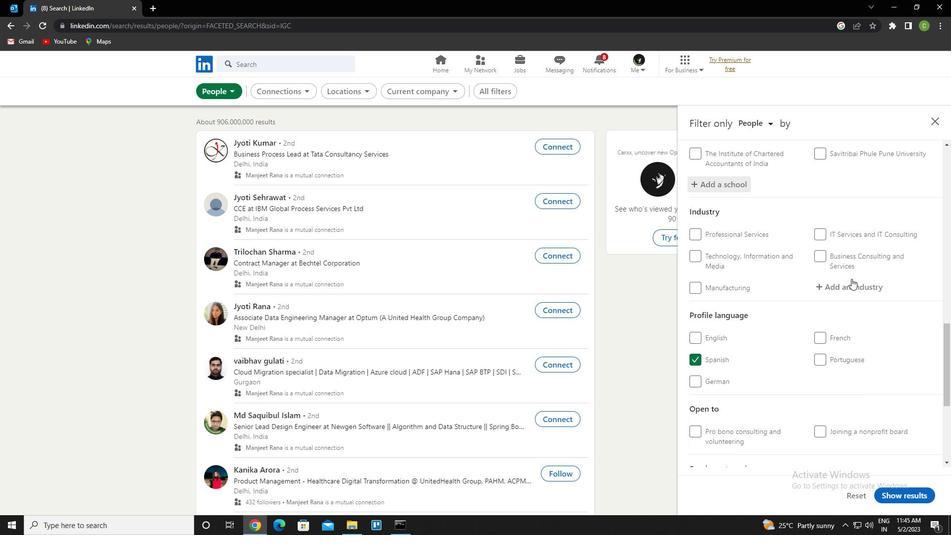 
Action: Mouse pressed left at (850, 288)
Screenshot: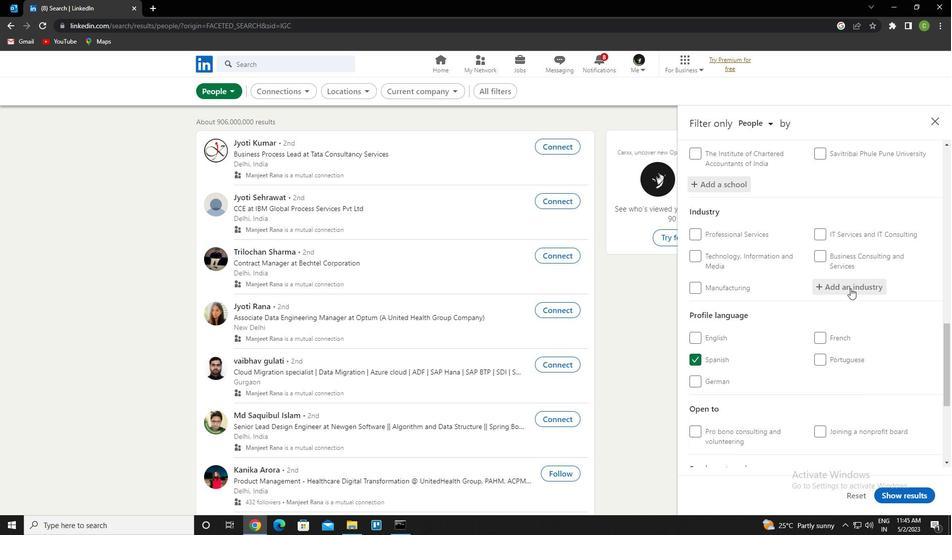 
Action: Key pressed <Key.caps_lock>e<Key.caps_lock>lectric<Key.down><Key.down><Key.down><Key.space>power<Key.space>generation<Key.down><Key.enter>
Screenshot: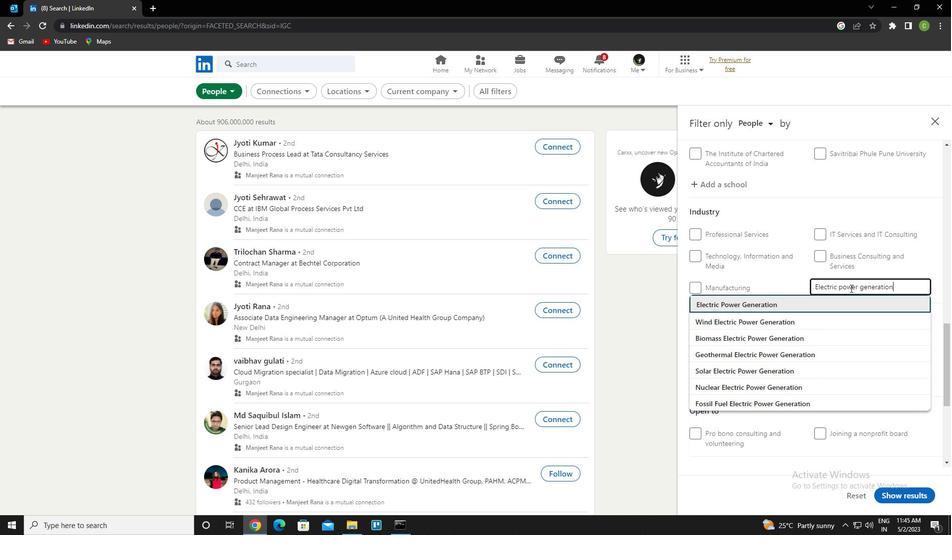 
Action: Mouse scrolled (850, 287) with delta (0, 0)
Screenshot: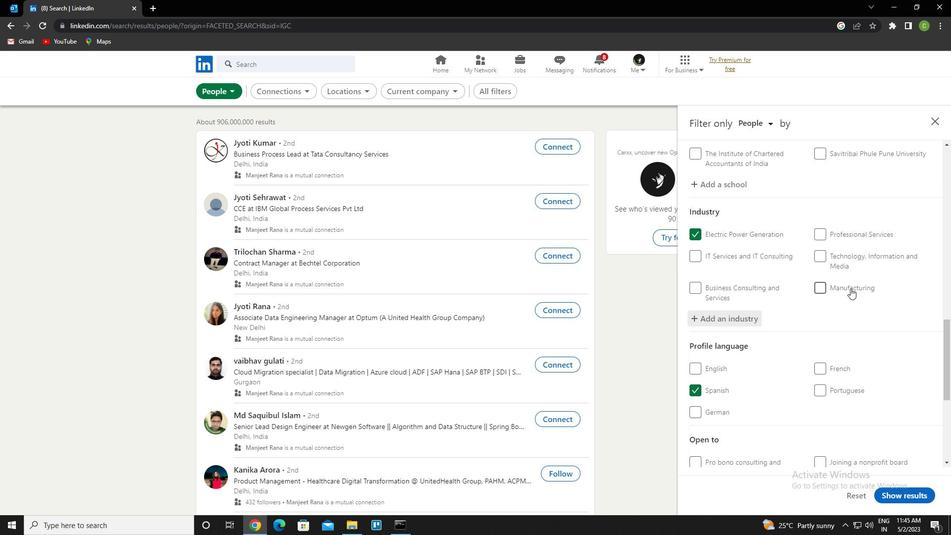 
Action: Mouse scrolled (850, 287) with delta (0, 0)
Screenshot: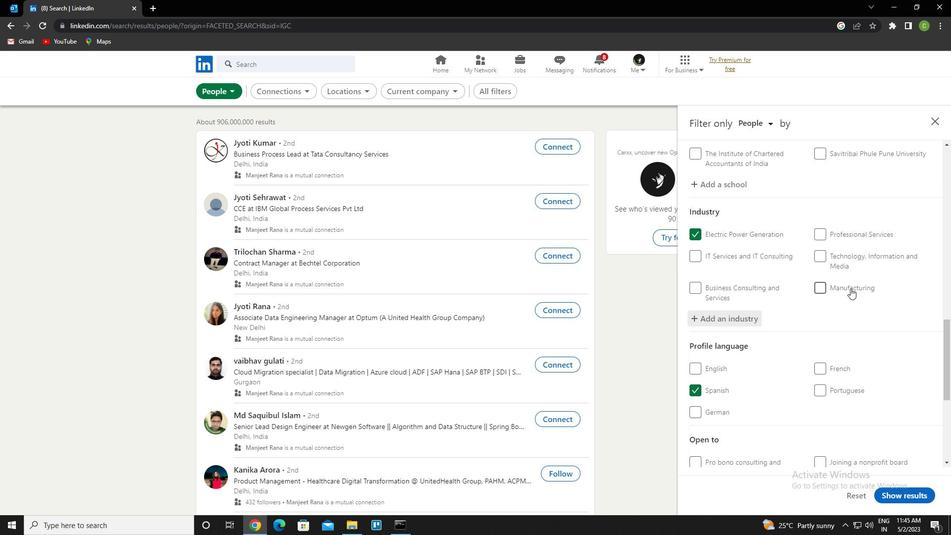 
Action: Mouse scrolled (850, 287) with delta (0, 0)
Screenshot: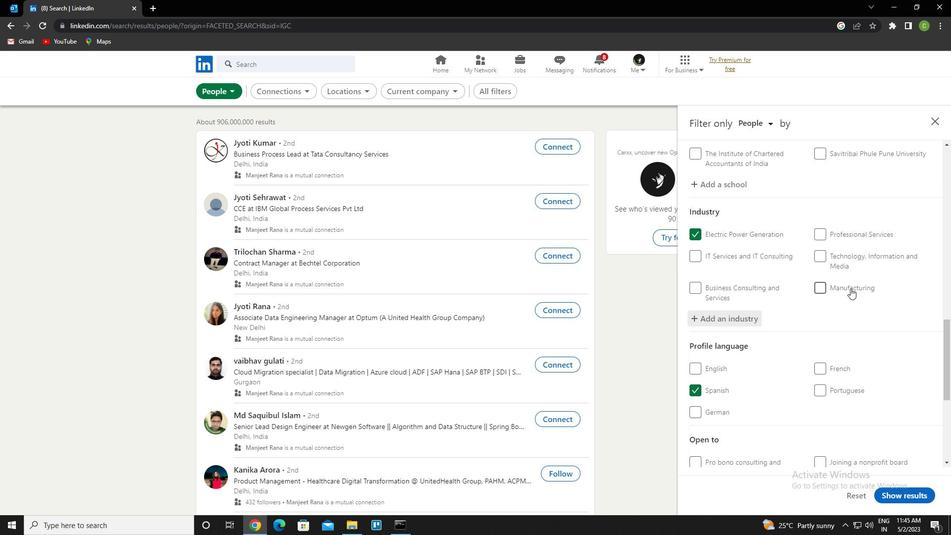 
Action: Mouse scrolled (850, 287) with delta (0, 0)
Screenshot: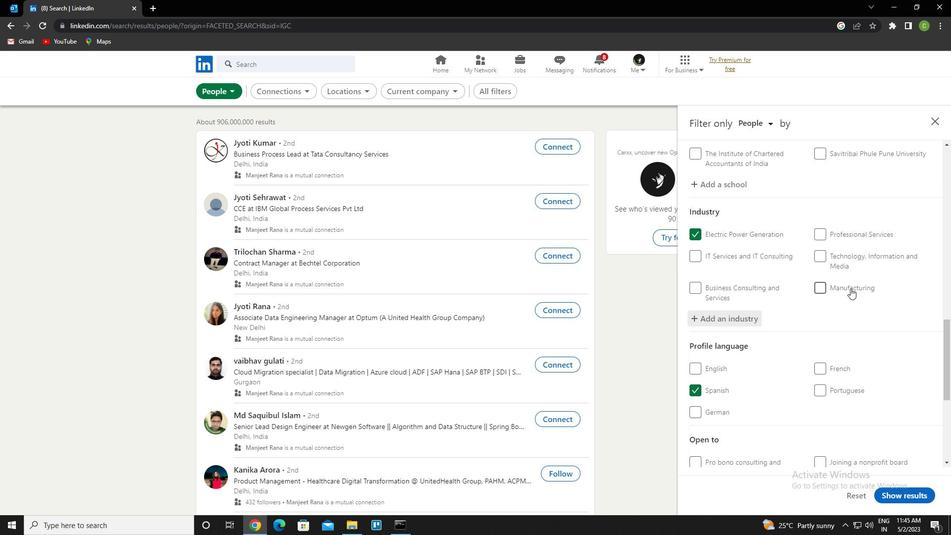 
Action: Mouse moved to (855, 365)
Screenshot: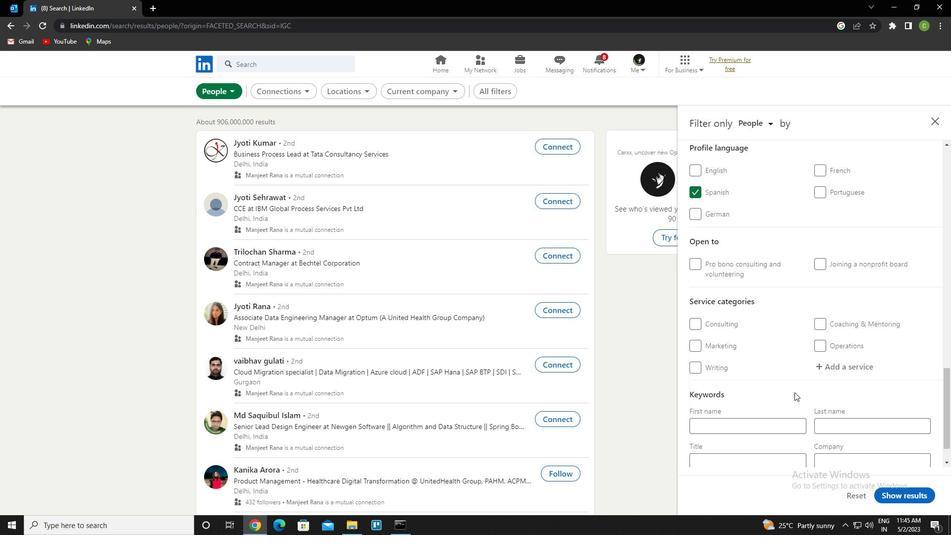 
Action: Mouse pressed left at (855, 365)
Screenshot: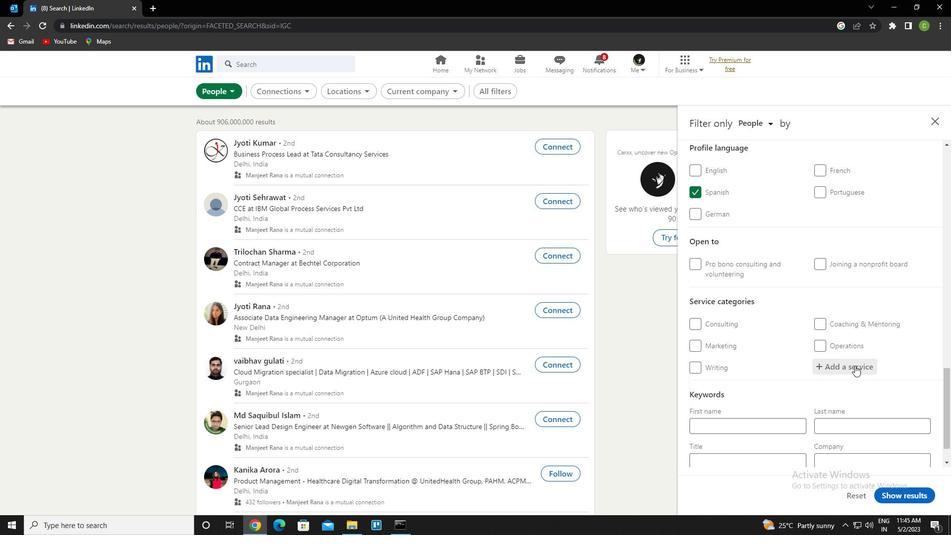 
Action: Key pressed <Key.caps_lock>a<Key.caps_lock>uto<Key.space><Key.down><Key.enter>
Screenshot: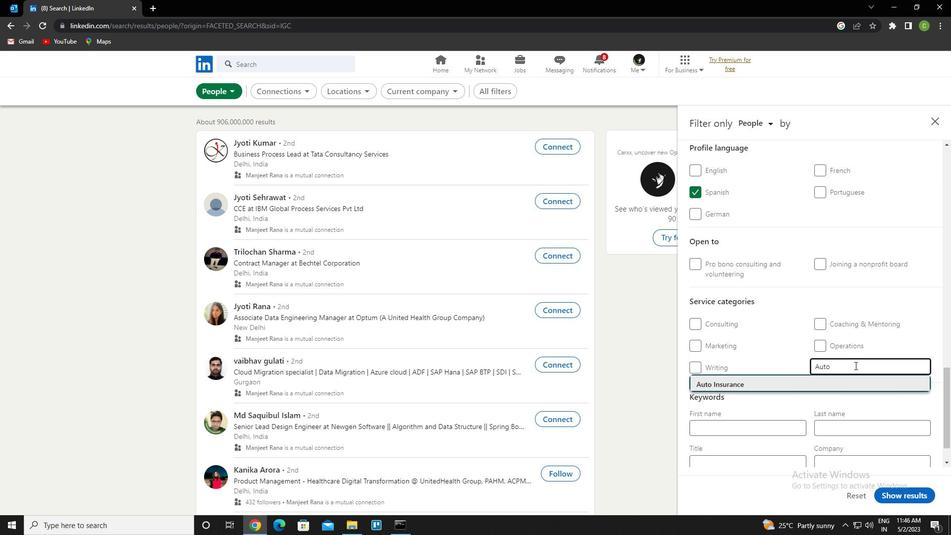 
Action: Mouse scrolled (855, 365) with delta (0, 0)
Screenshot: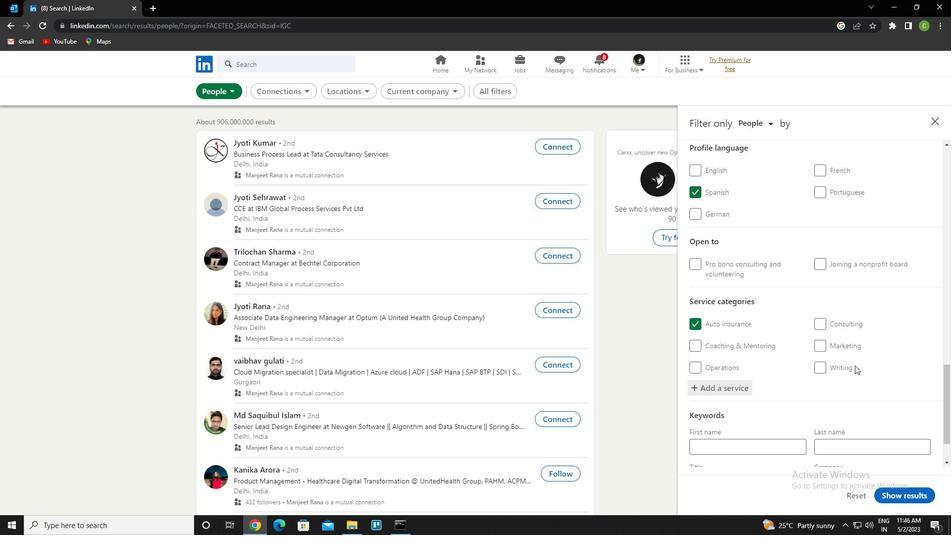 
Action: Mouse scrolled (855, 365) with delta (0, 0)
Screenshot: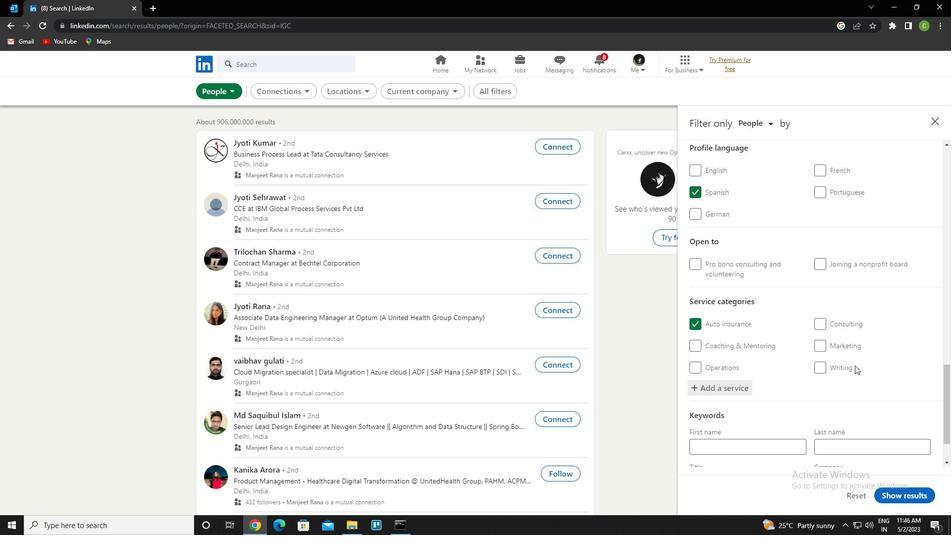 
Action: Mouse scrolled (855, 365) with delta (0, 0)
Screenshot: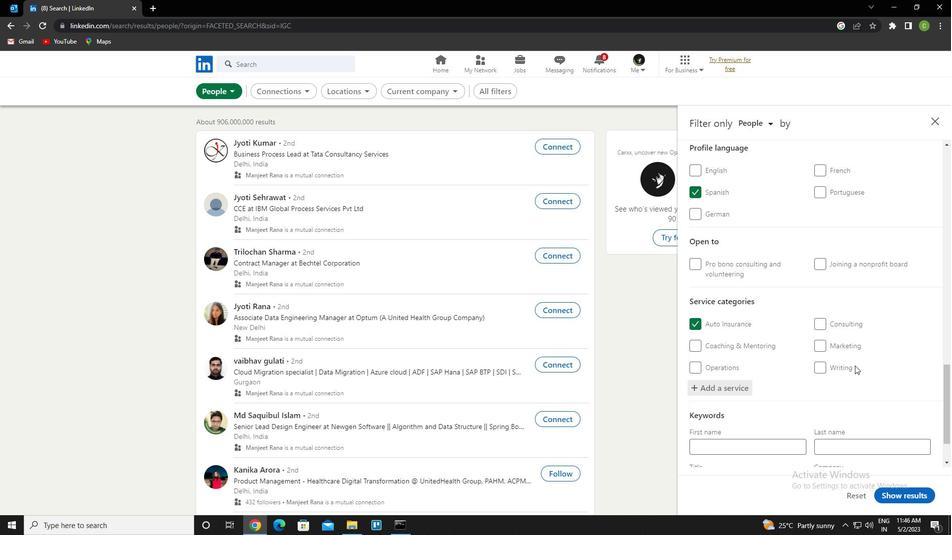 
Action: Mouse scrolled (855, 365) with delta (0, 0)
Screenshot: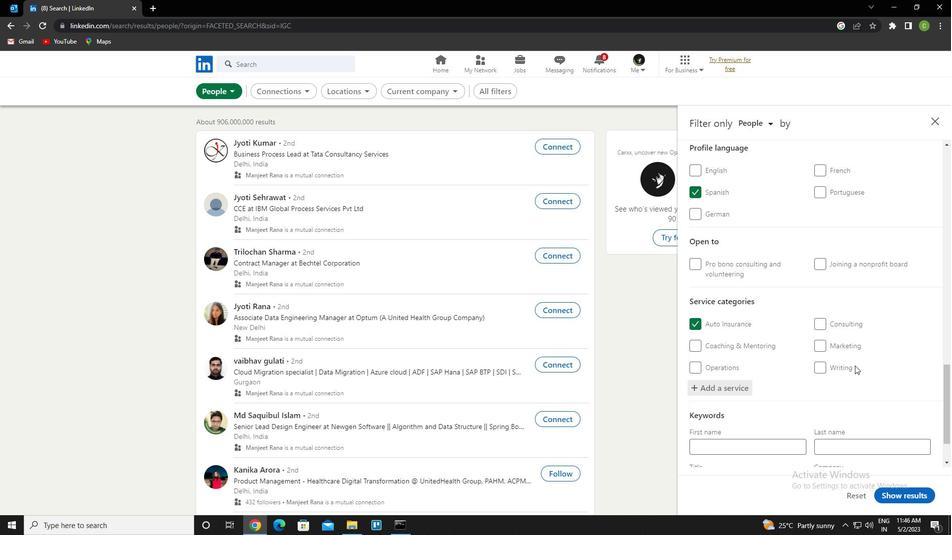 
Action: Mouse scrolled (855, 365) with delta (0, 0)
Screenshot: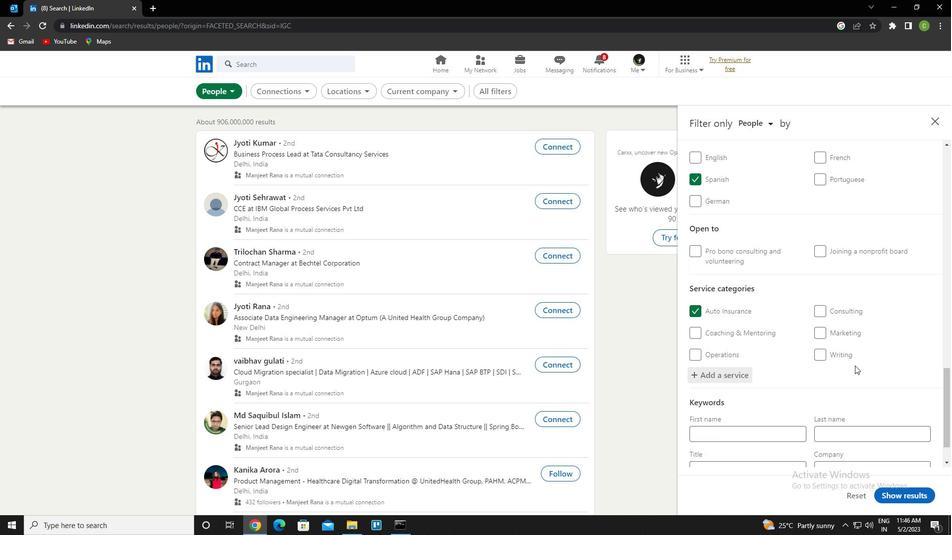 
Action: Mouse scrolled (855, 365) with delta (0, 0)
Screenshot: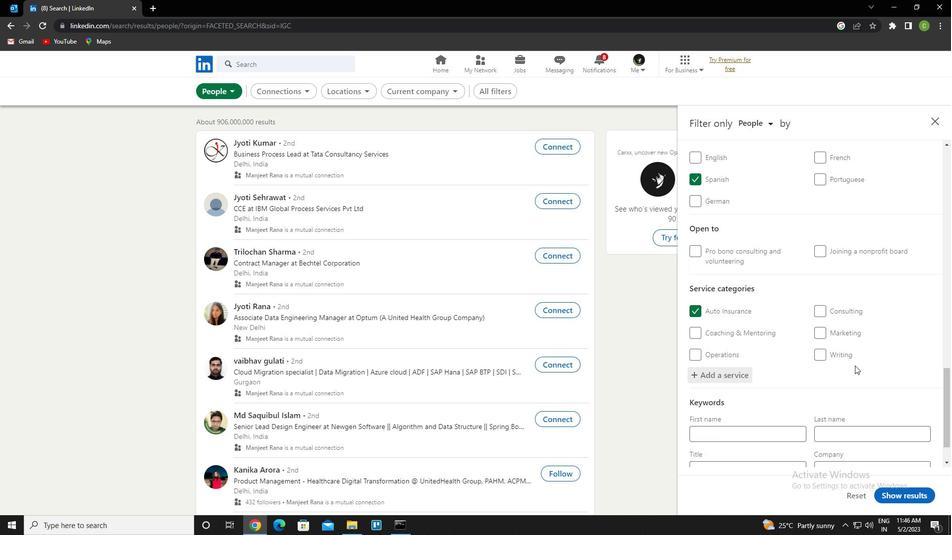 
Action: Mouse scrolled (855, 365) with delta (0, 0)
Screenshot: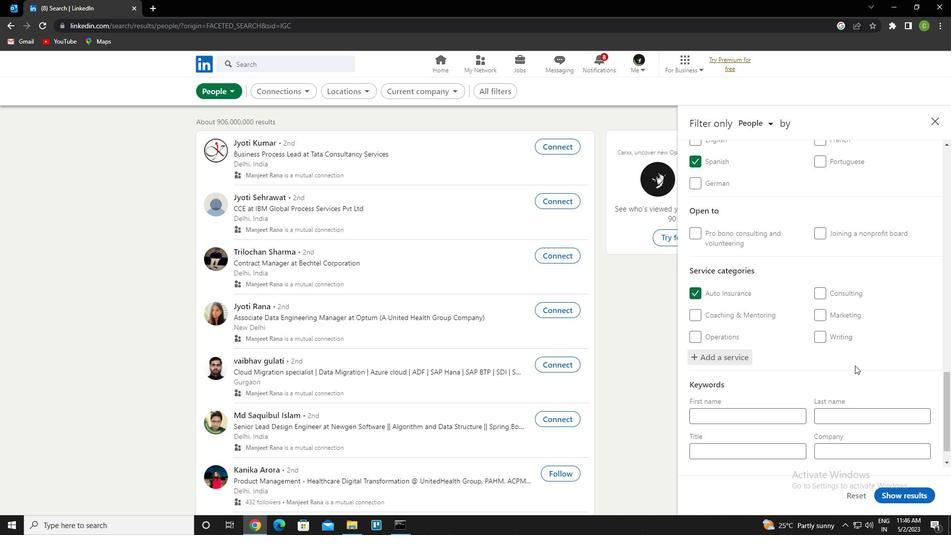 
Action: Mouse scrolled (855, 365) with delta (0, 0)
Screenshot: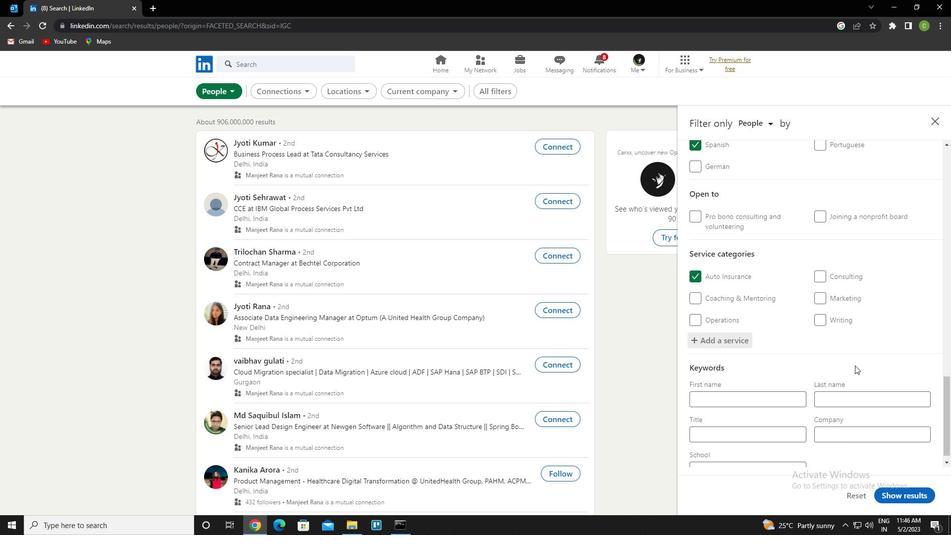 
Action: Mouse scrolled (855, 365) with delta (0, 0)
Screenshot: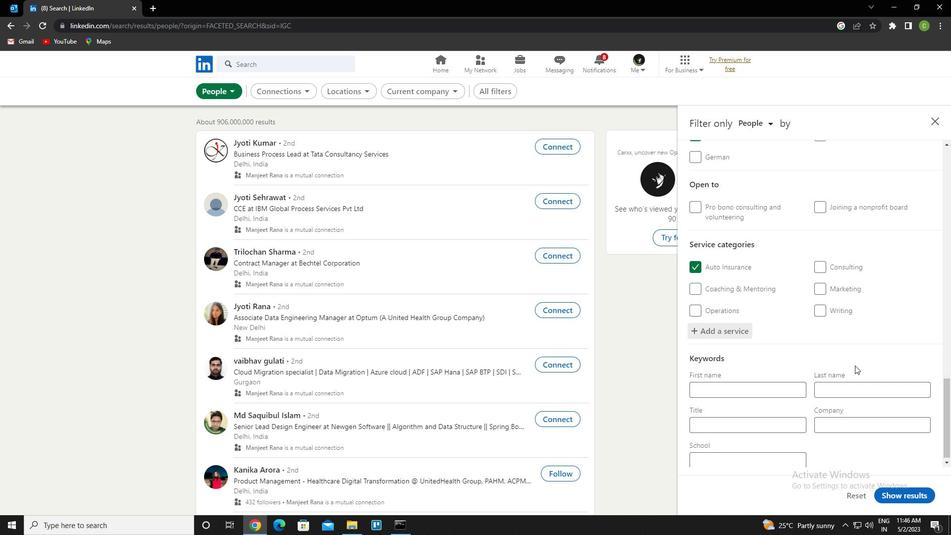 
Action: Mouse moved to (747, 421)
Screenshot: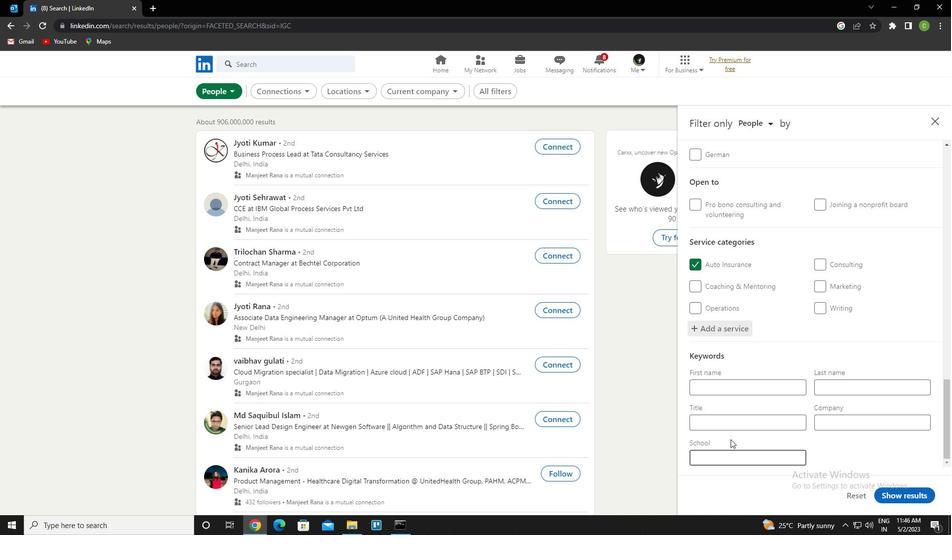 
Action: Mouse pressed left at (747, 421)
Screenshot: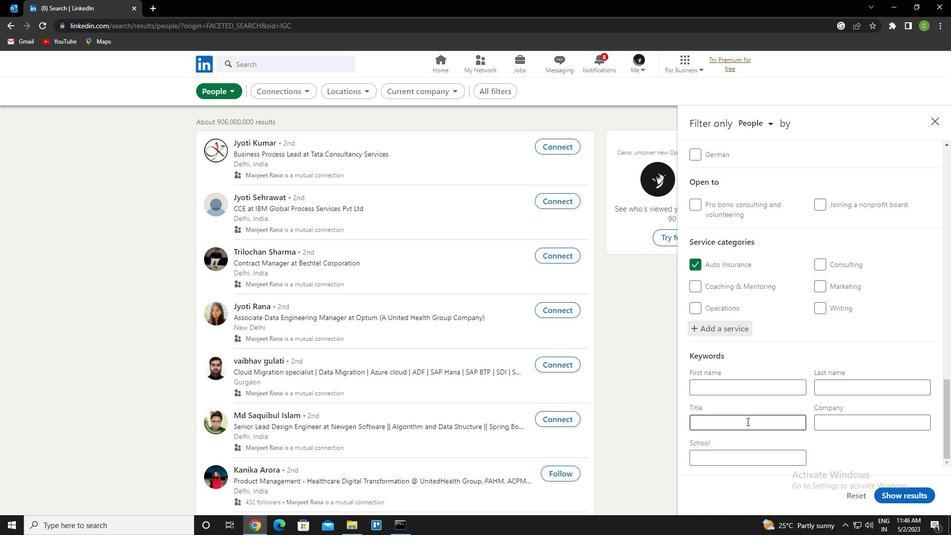 
Action: Key pressed <Key.caps_lock>m<Key.caps_lock>ining<Key.space><Key.caps_lock>e<Key.caps_lock>ngineer
Screenshot: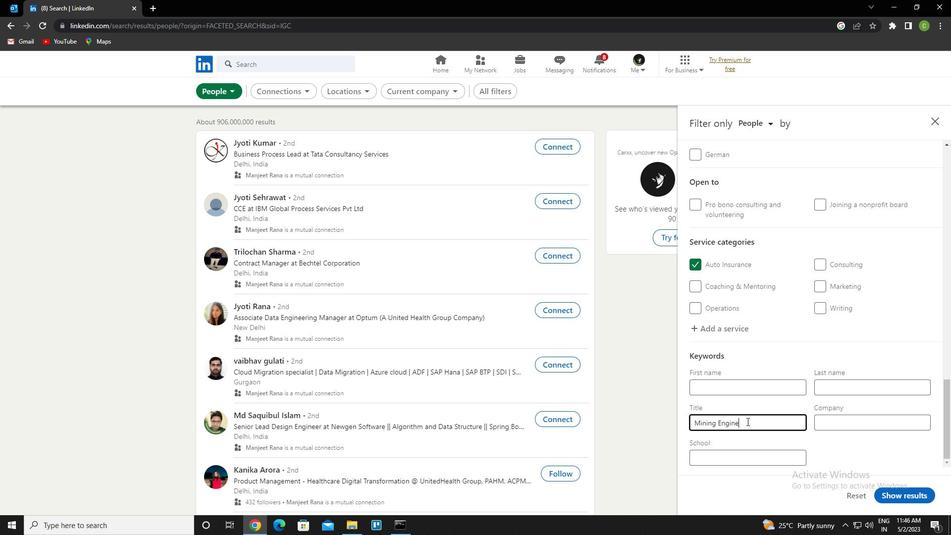 
Action: Mouse moved to (904, 493)
Screenshot: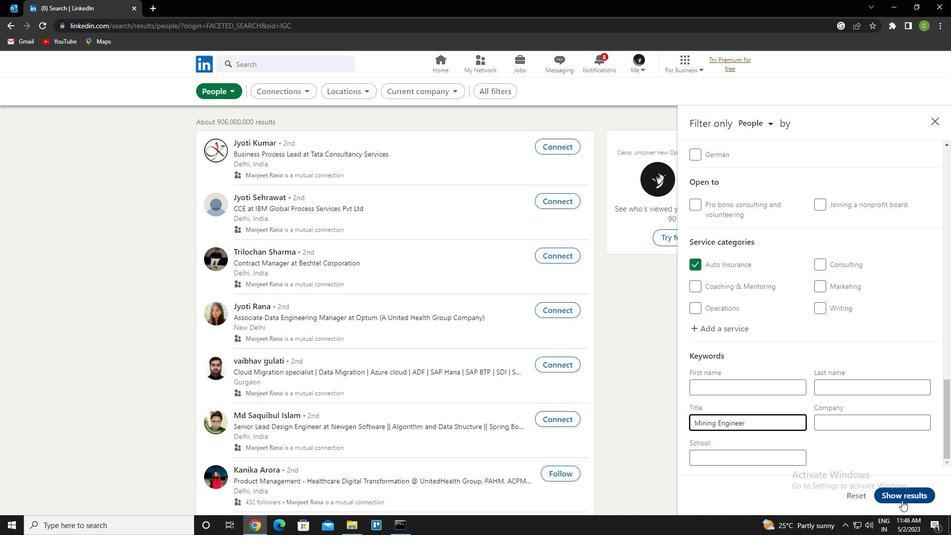 
Action: Mouse pressed left at (904, 493)
Screenshot: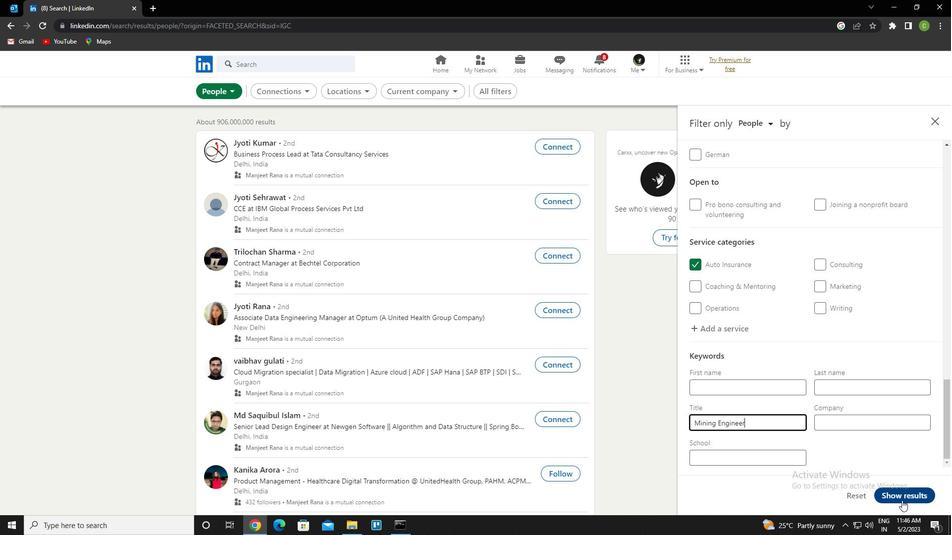 
Action: Mouse moved to (437, 504)
Screenshot: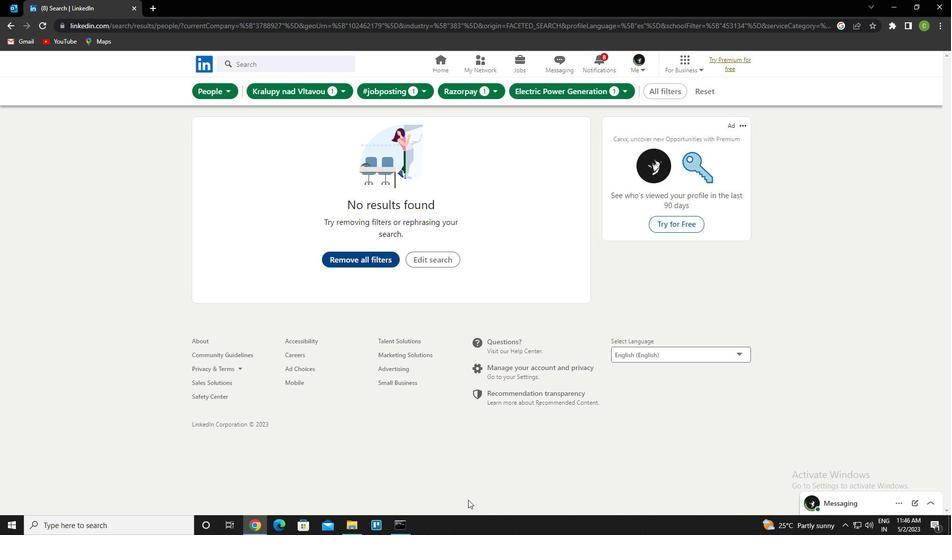 
